 Task: Search one way flight ticket for 3 adults in first from San Antonio: San Antonio International Airport to Rockford: Chicago Rockford International Airport(was Northwest Chicagoland Regional Airport At Rockford) on 5-1-2023. Choice of flights is United. Number of bags: 2 checked bags. Price is upto 35000. Outbound departure time preference is 8:45.
Action: Mouse moved to (181, 147)
Screenshot: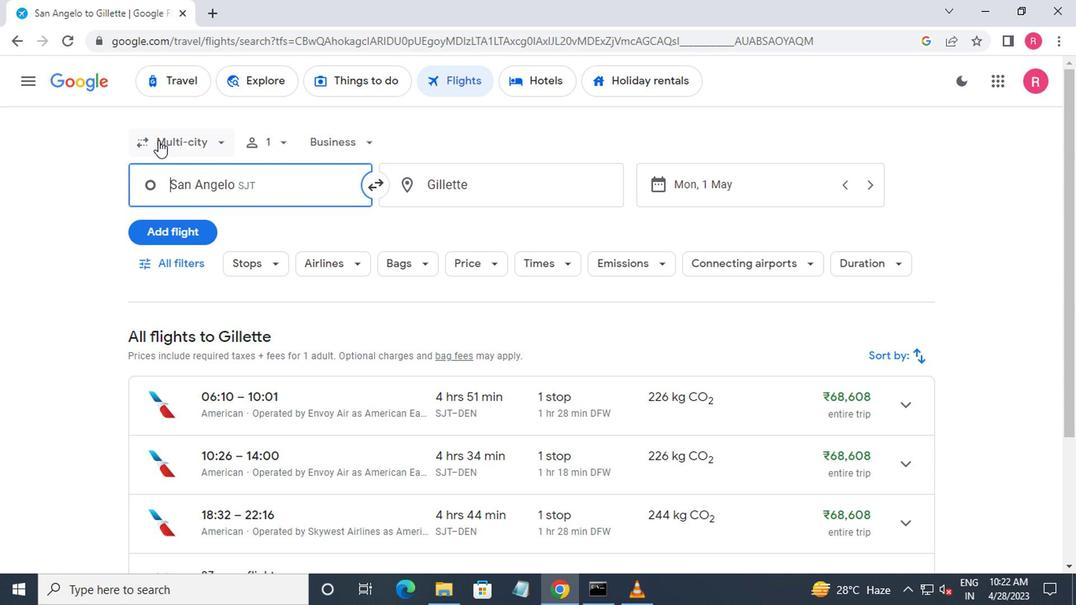 
Action: Mouse pressed left at (181, 147)
Screenshot: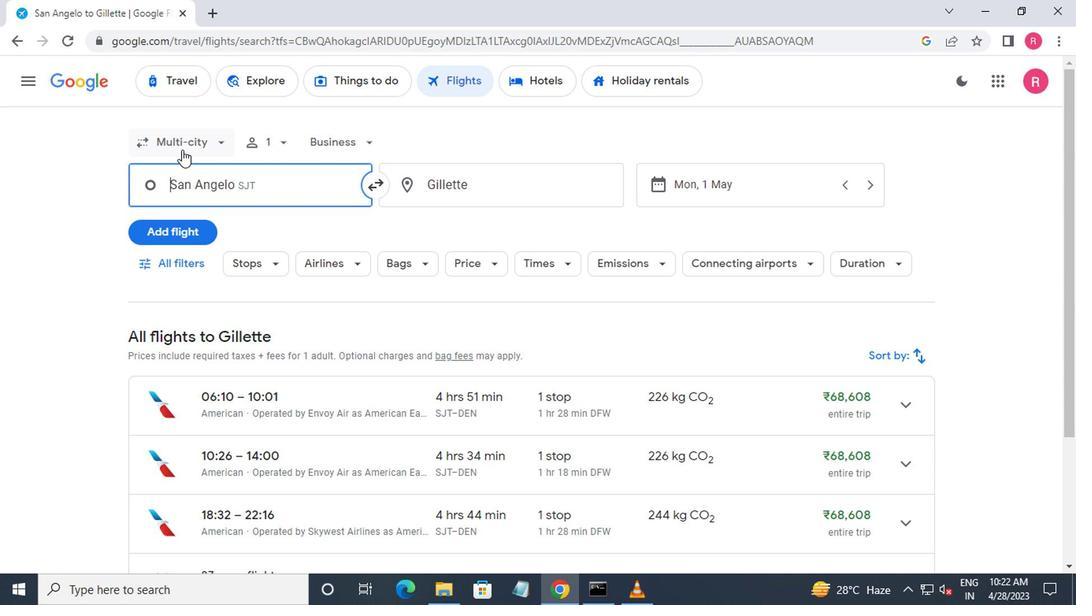 
Action: Mouse moved to (201, 212)
Screenshot: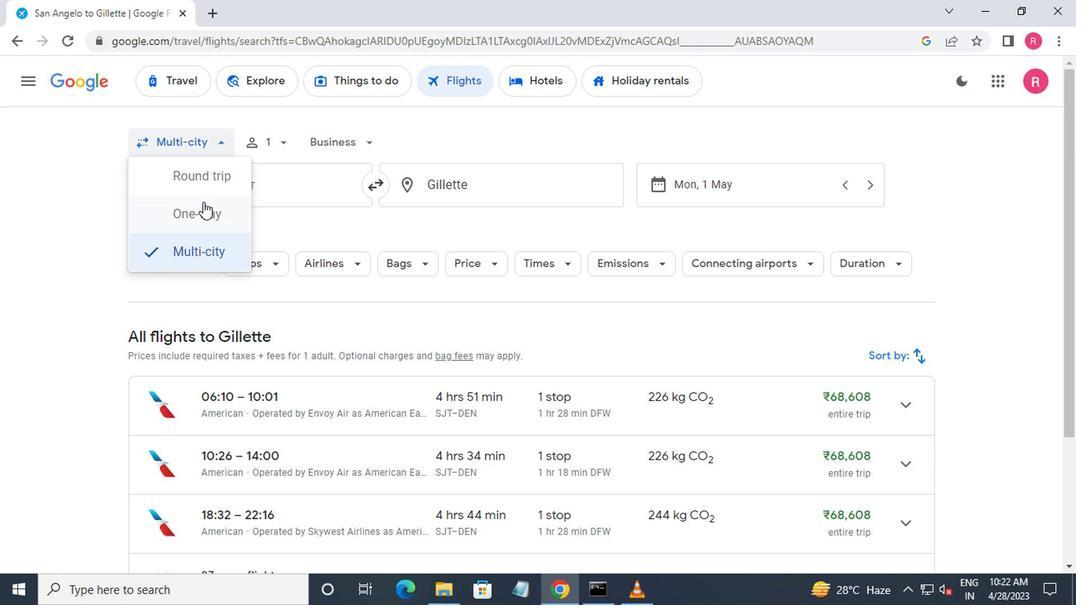 
Action: Mouse pressed left at (201, 212)
Screenshot: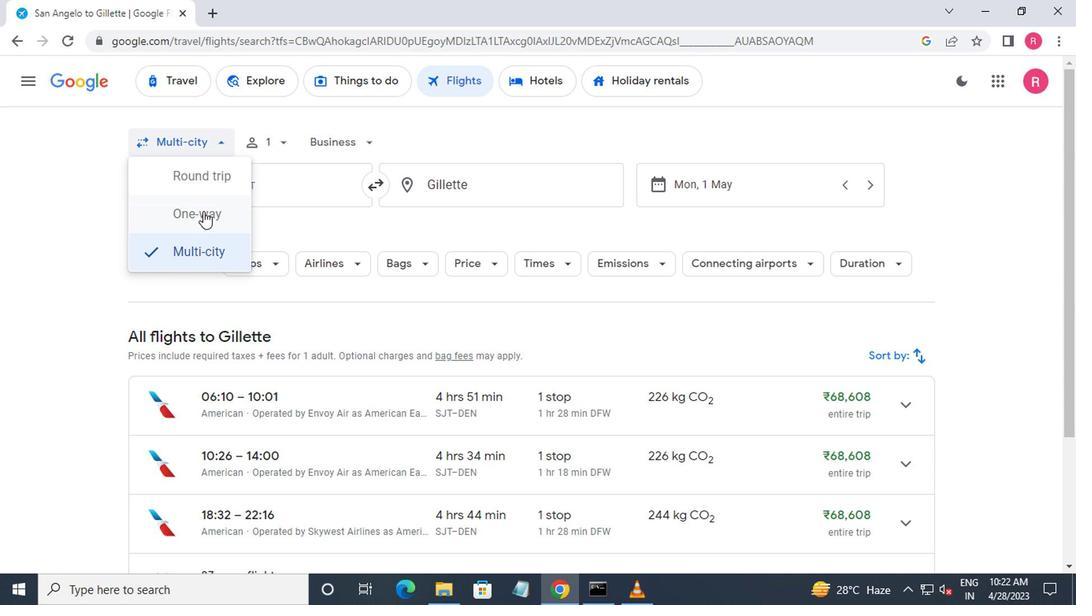 
Action: Mouse moved to (265, 144)
Screenshot: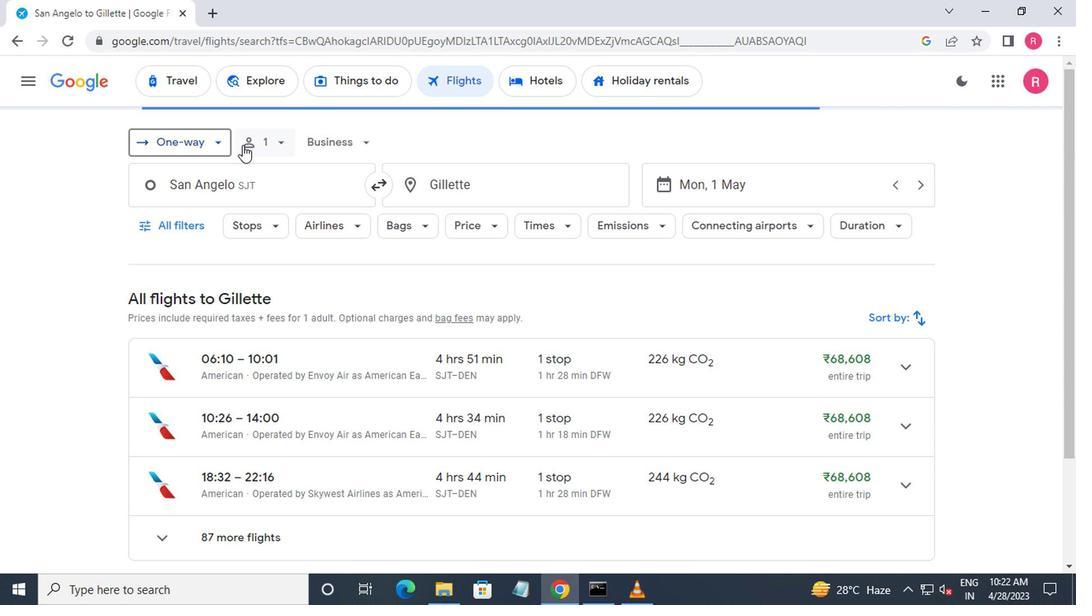 
Action: Mouse pressed left at (265, 144)
Screenshot: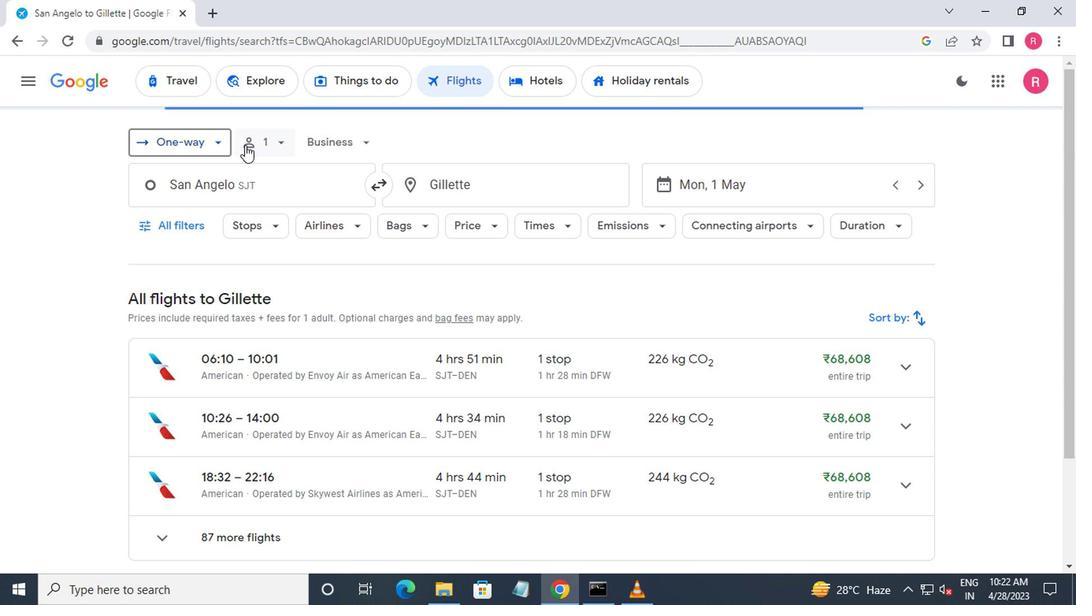 
Action: Mouse moved to (406, 190)
Screenshot: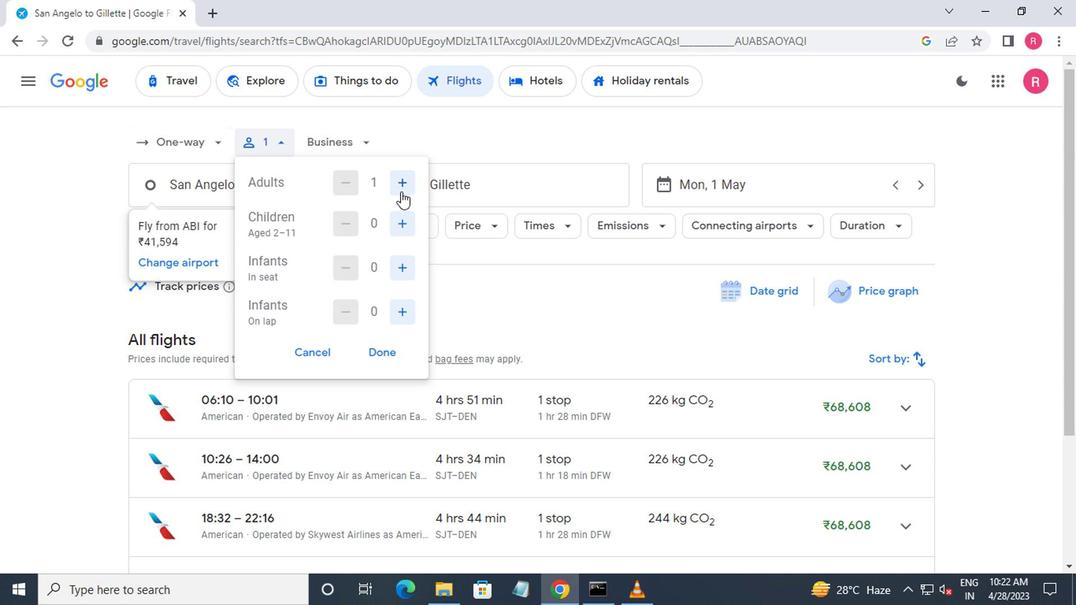 
Action: Mouse pressed left at (406, 190)
Screenshot: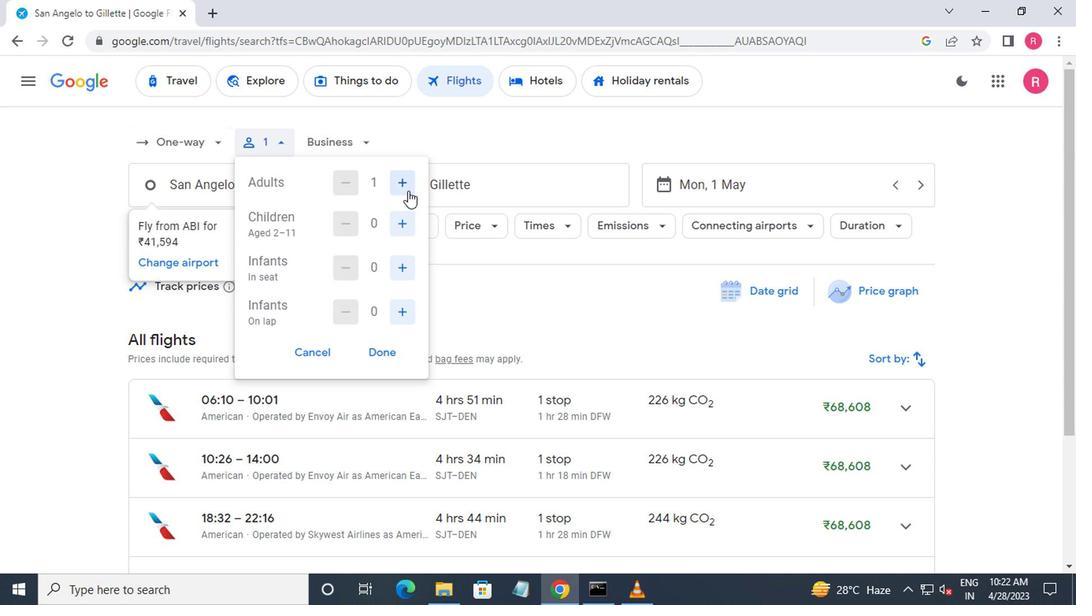 
Action: Mouse moved to (406, 190)
Screenshot: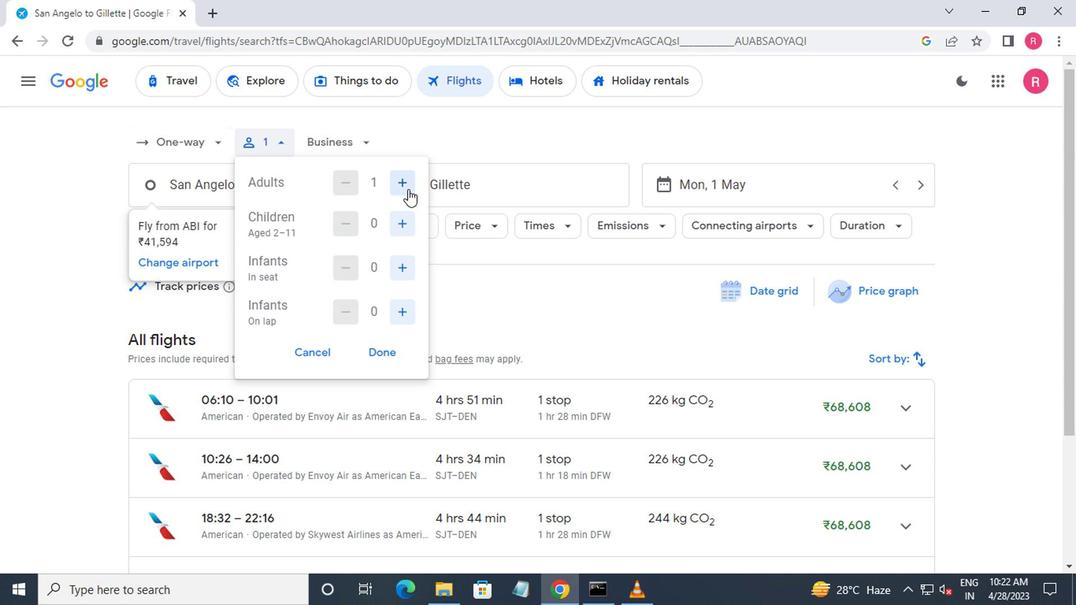 
Action: Mouse pressed left at (406, 190)
Screenshot: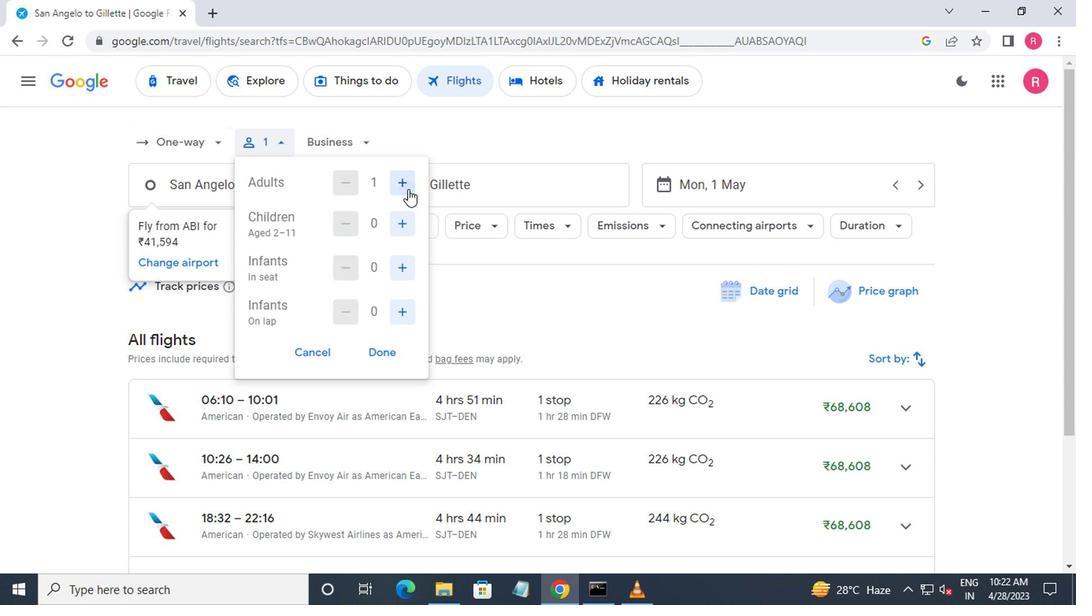 
Action: Mouse moved to (354, 151)
Screenshot: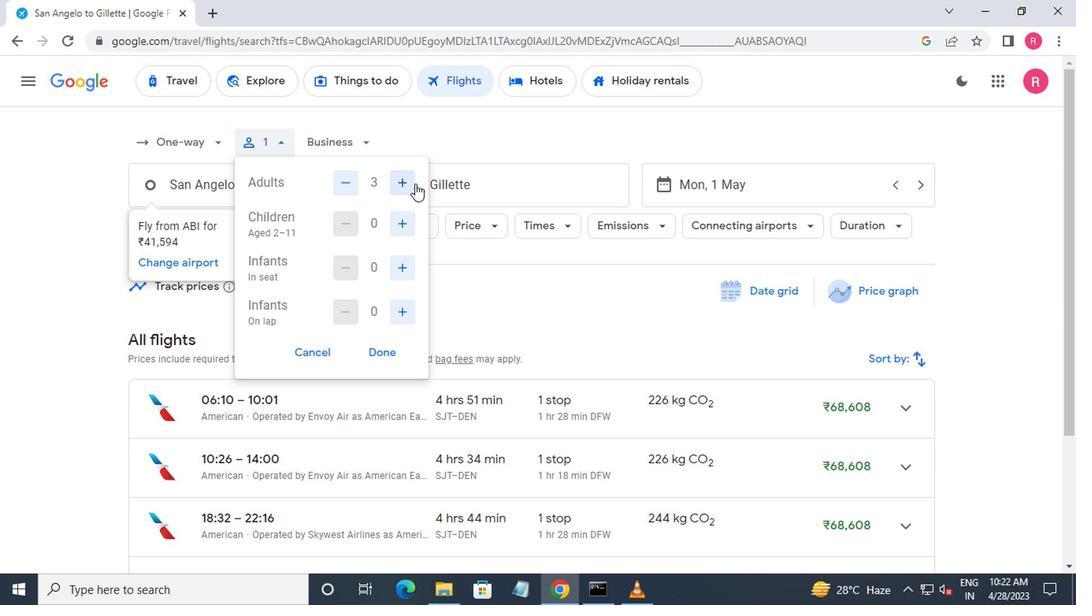 
Action: Mouse pressed left at (354, 151)
Screenshot: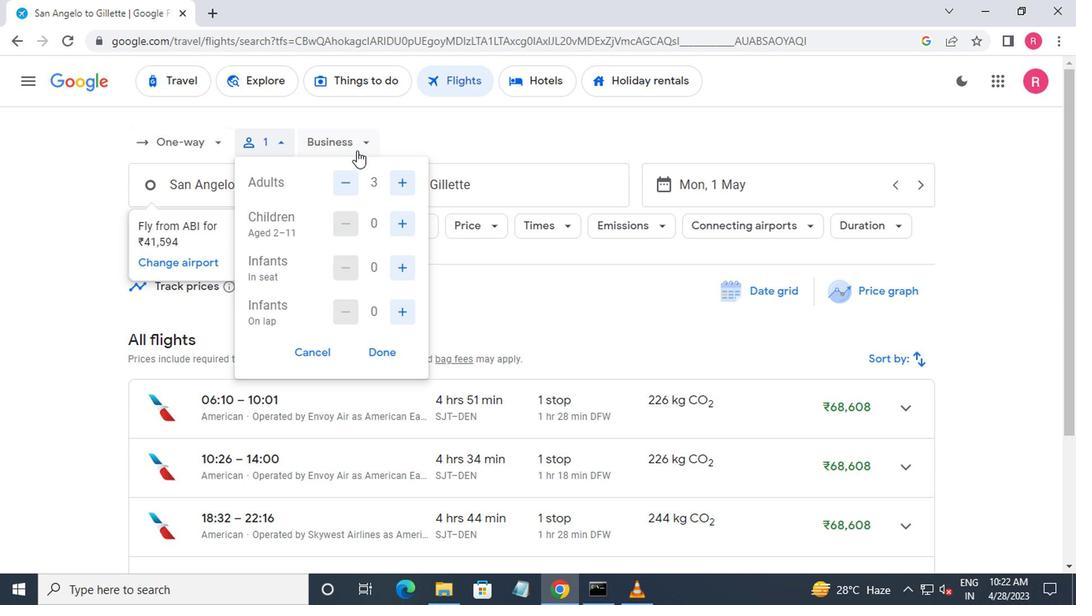 
Action: Mouse moved to (375, 285)
Screenshot: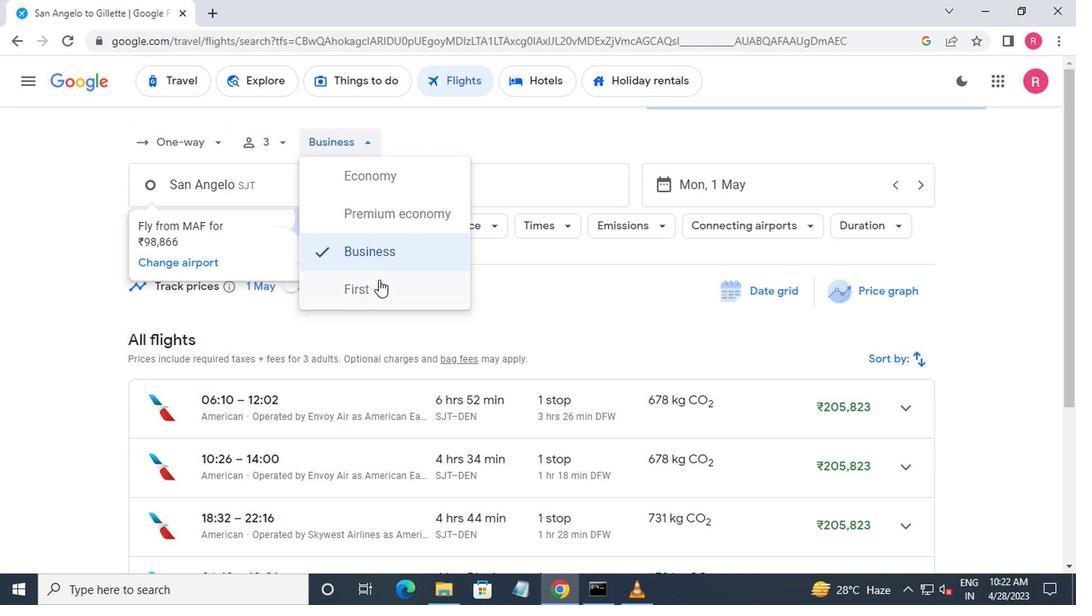 
Action: Mouse pressed left at (375, 285)
Screenshot: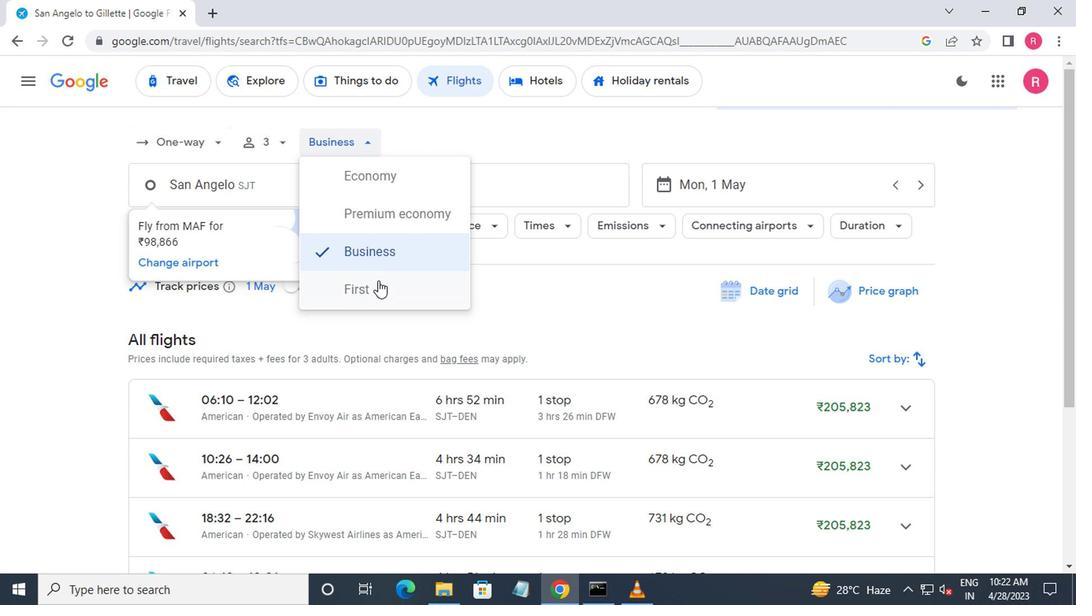 
Action: Mouse moved to (291, 196)
Screenshot: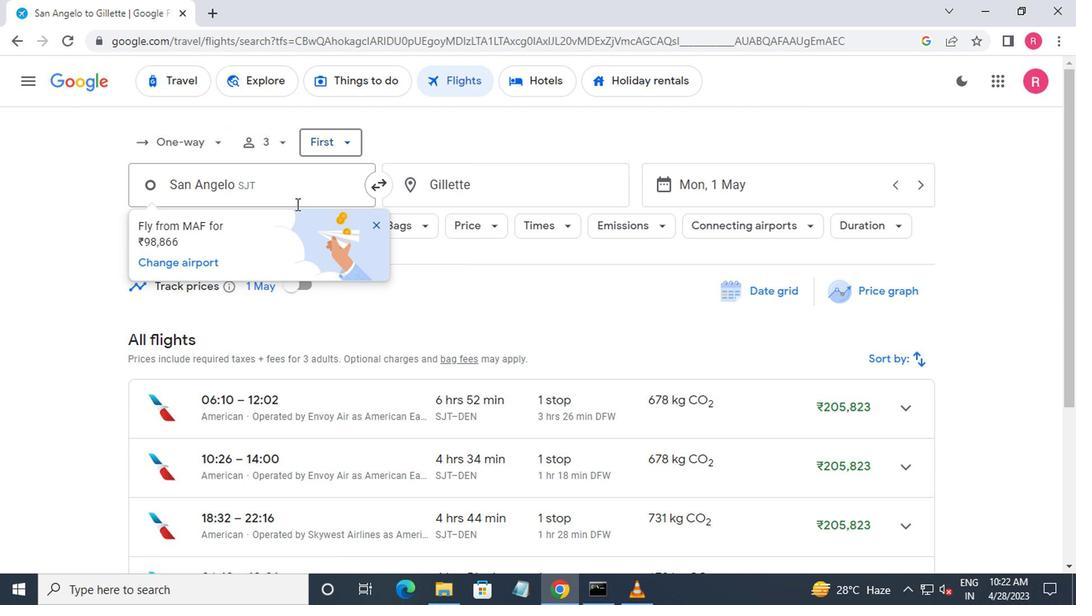 
Action: Mouse pressed left at (291, 196)
Screenshot: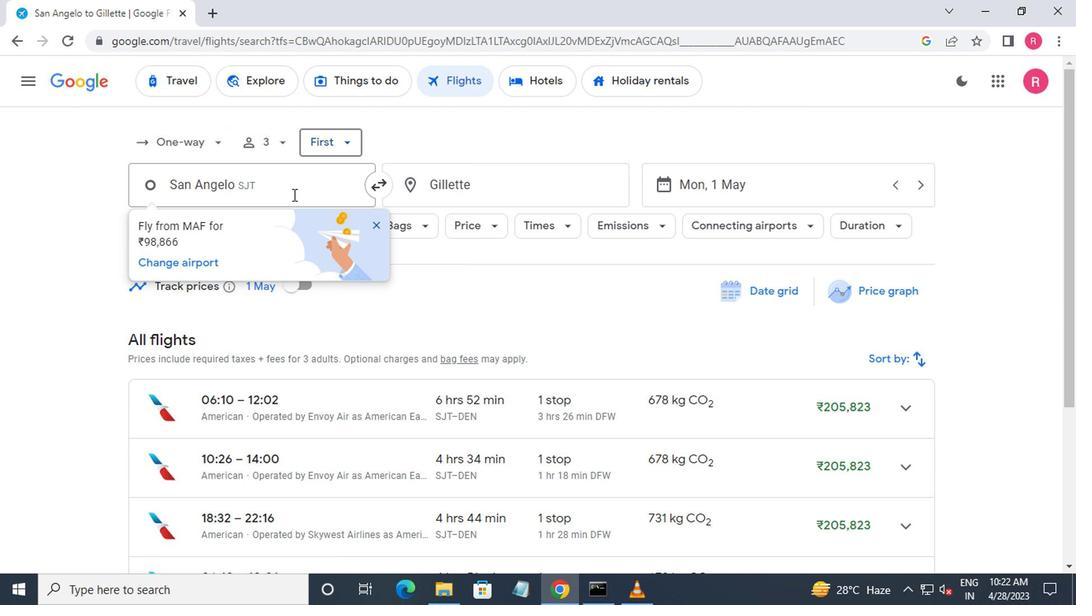 
Action: Key pressed <Key.backspace><Key.backspace><Key.backspace><Key.backspace><Key.backspace><Key.backspace><Key.backspace><Key.backspace><Key.backspace><Key.backspace><Key.backspace><Key.backspace><Key.backspace><Key.backspace><Key.backspace><Key.backspace><Key.backspace><Key.backspace><Key.backspace><Key.backspace><Key.backspace><Key.backspace><Key.backspace><Key.backspace><Key.backspace>san<Key.space>ant
Screenshot: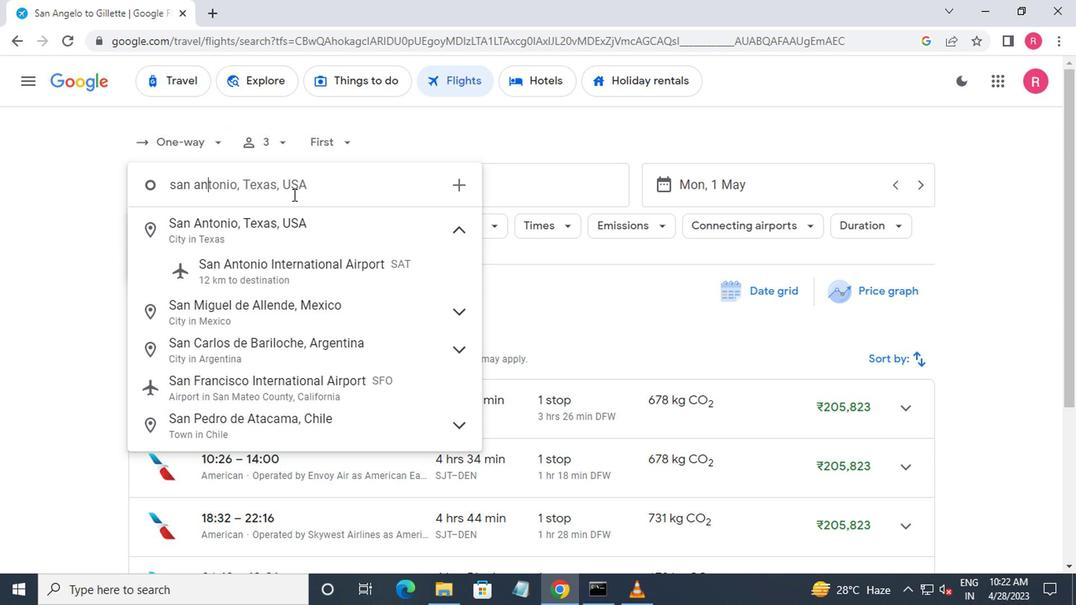 
Action: Mouse moved to (280, 266)
Screenshot: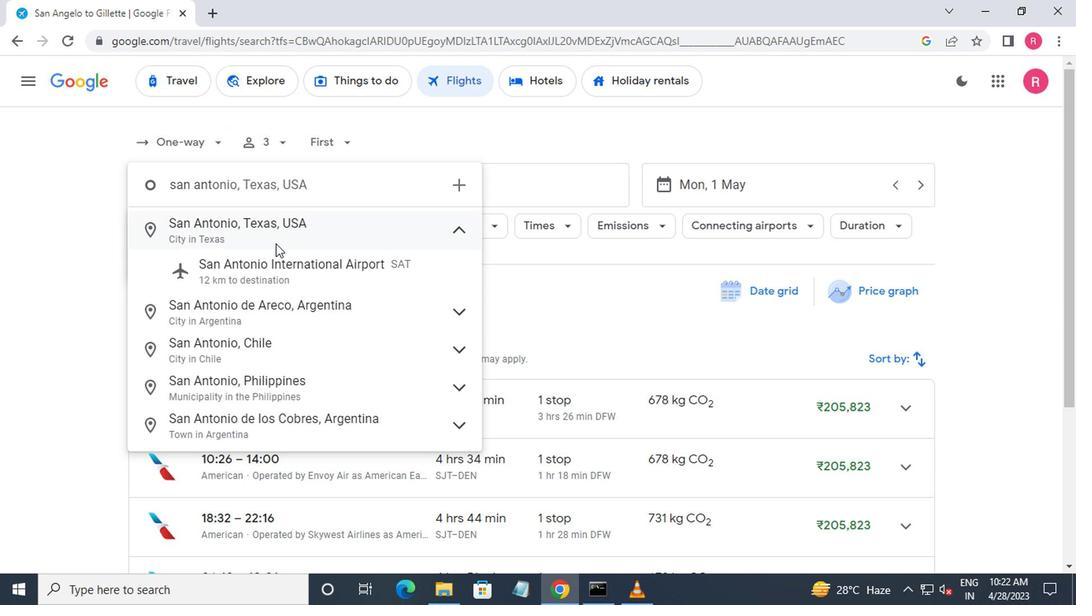 
Action: Mouse pressed left at (280, 266)
Screenshot: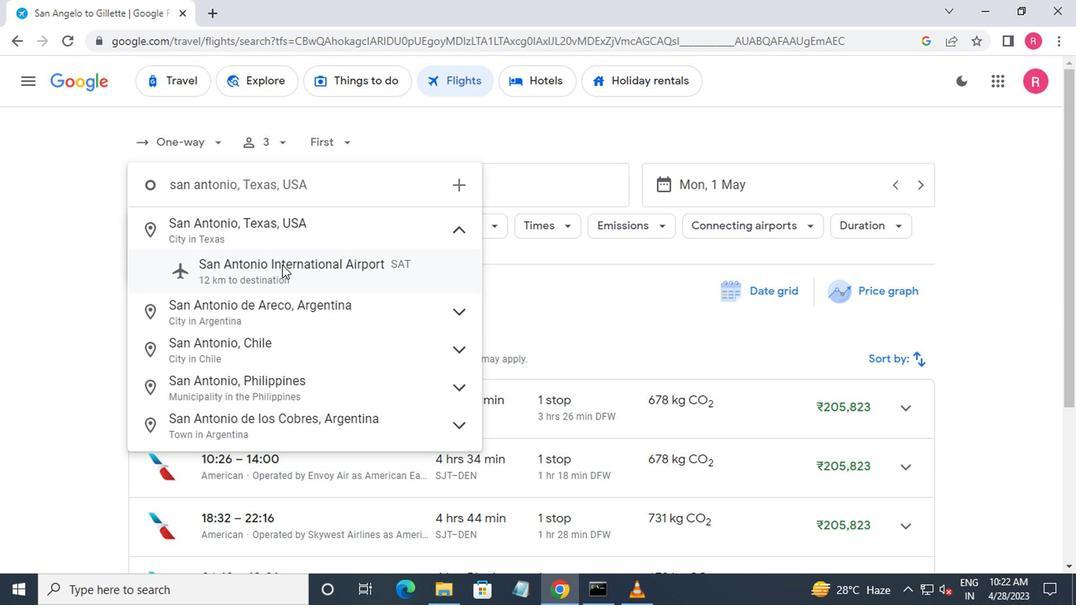
Action: Mouse moved to (480, 196)
Screenshot: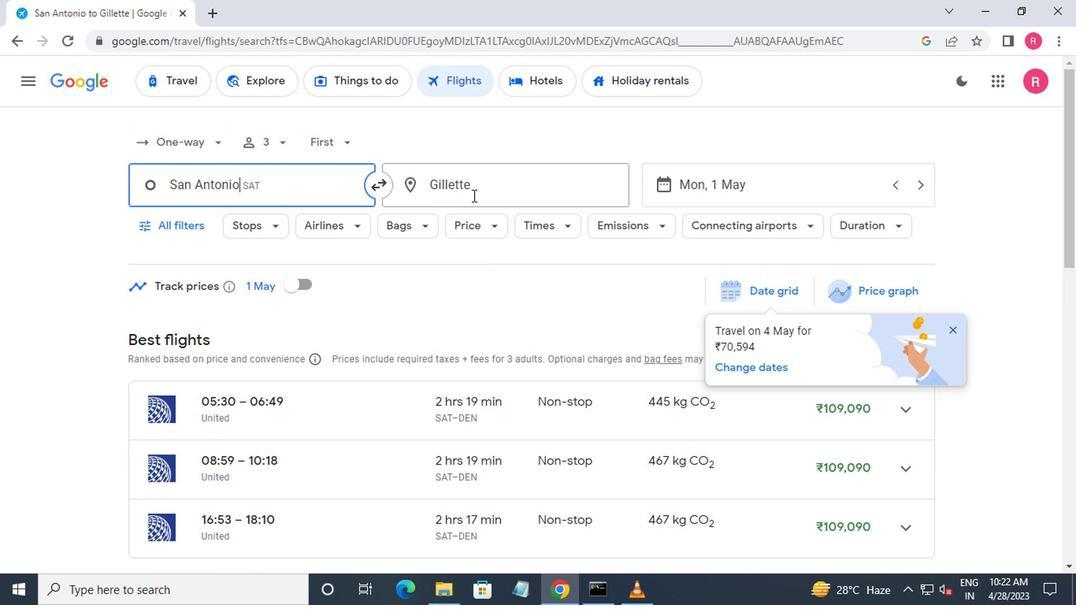 
Action: Mouse pressed left at (480, 196)
Screenshot: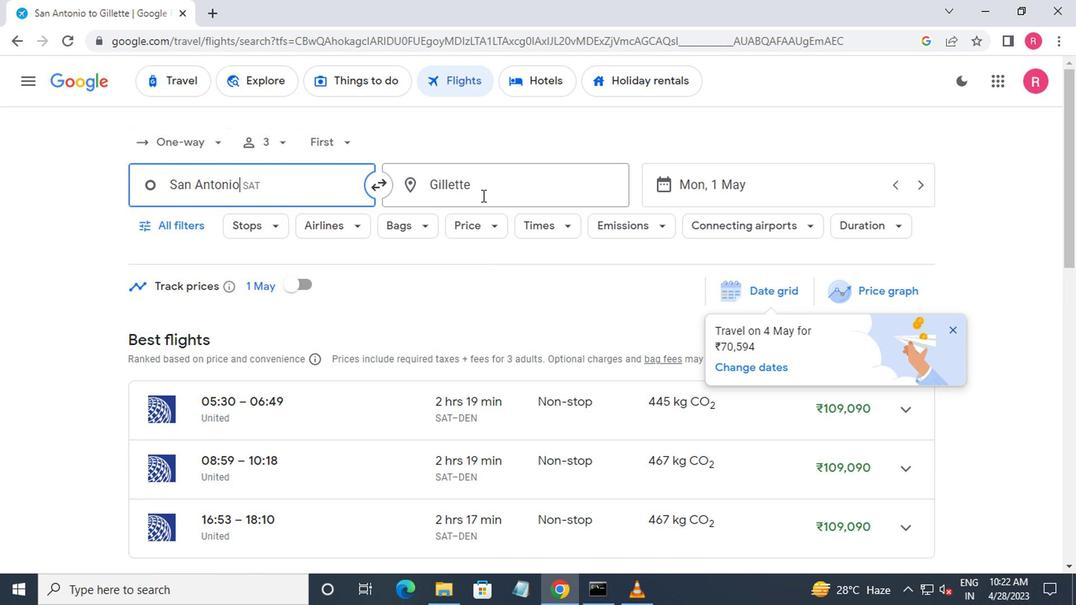 
Action: Mouse moved to (541, 81)
Screenshot: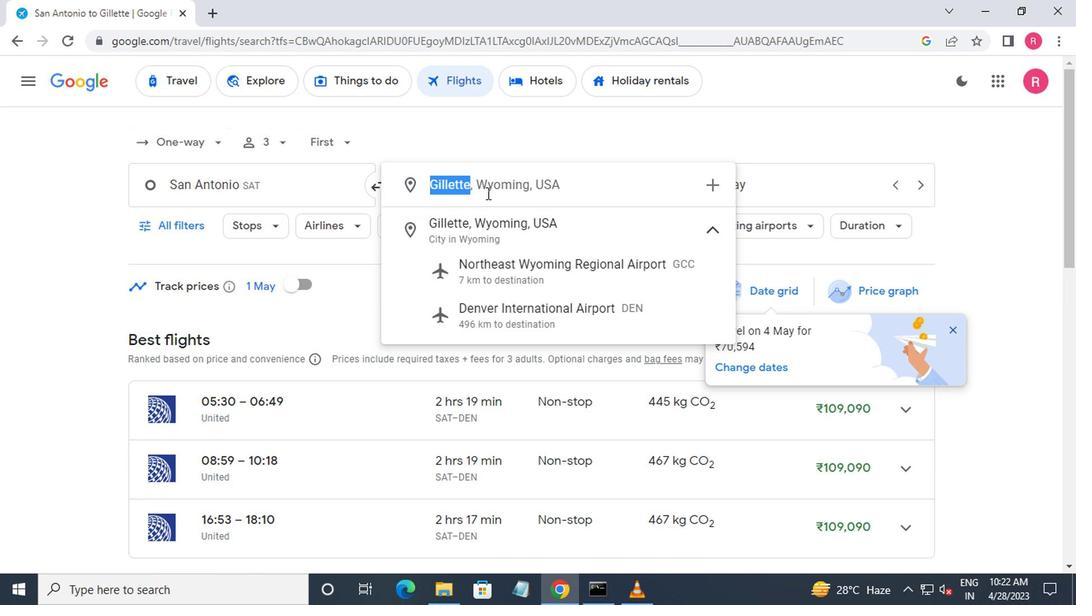 
Action: Key pressed chicago
Screenshot: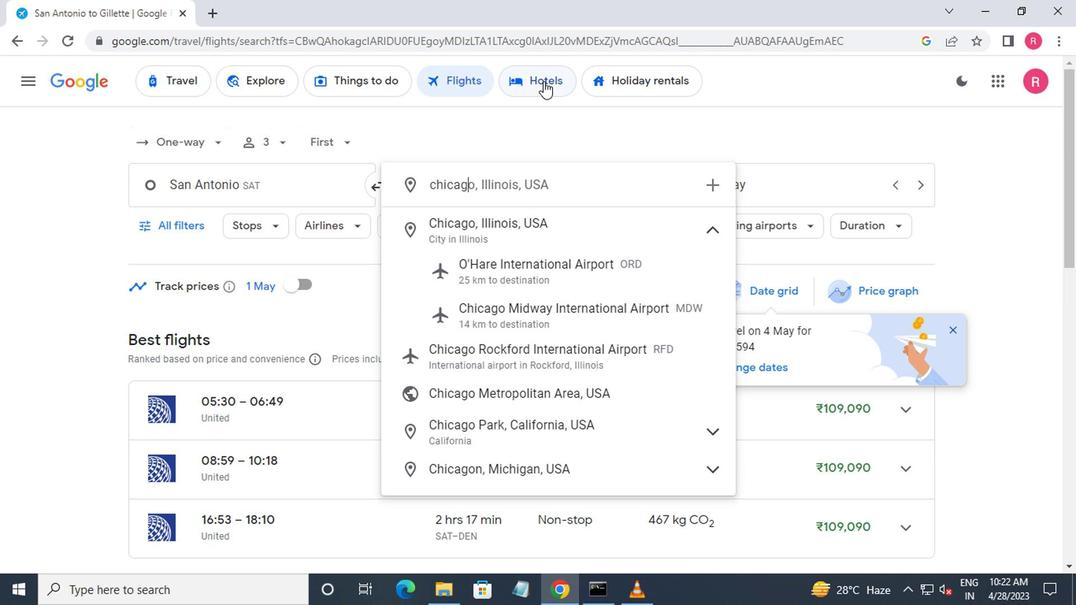 
Action: Mouse moved to (476, 360)
Screenshot: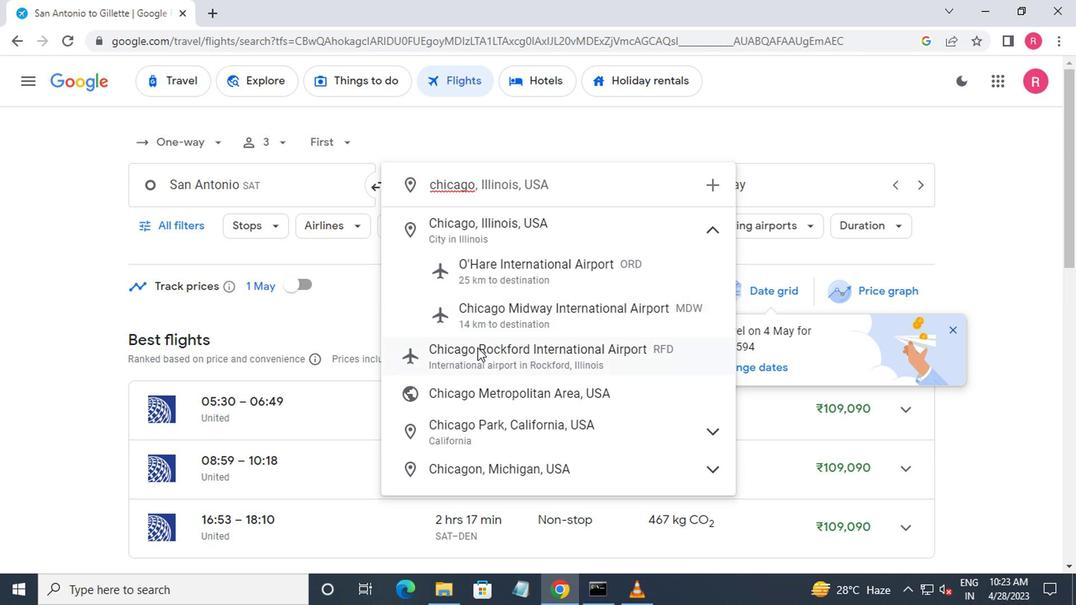 
Action: Mouse pressed left at (476, 360)
Screenshot: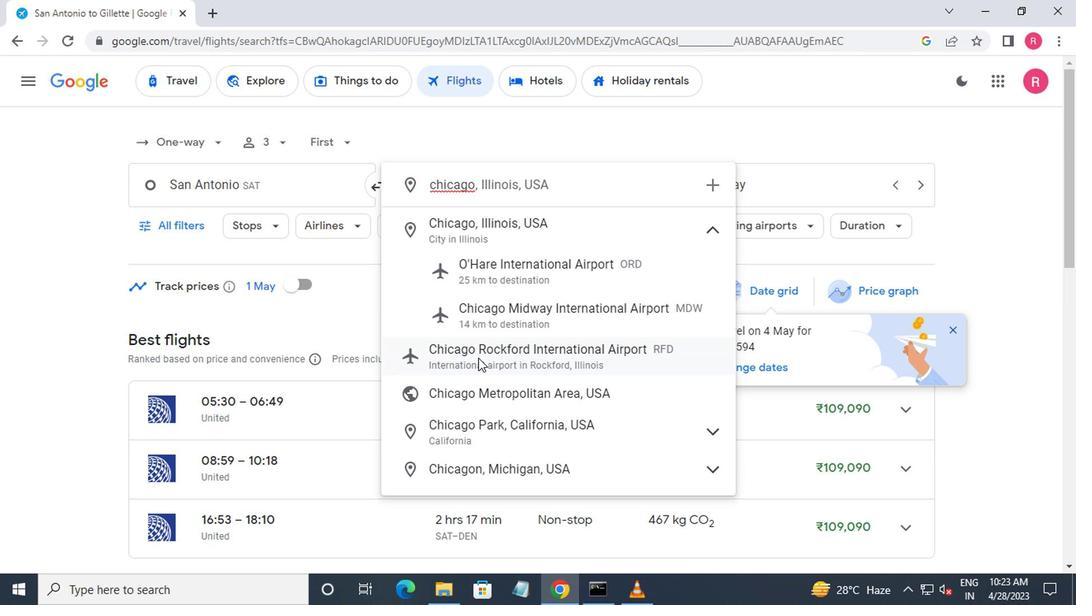 
Action: Mouse moved to (776, 188)
Screenshot: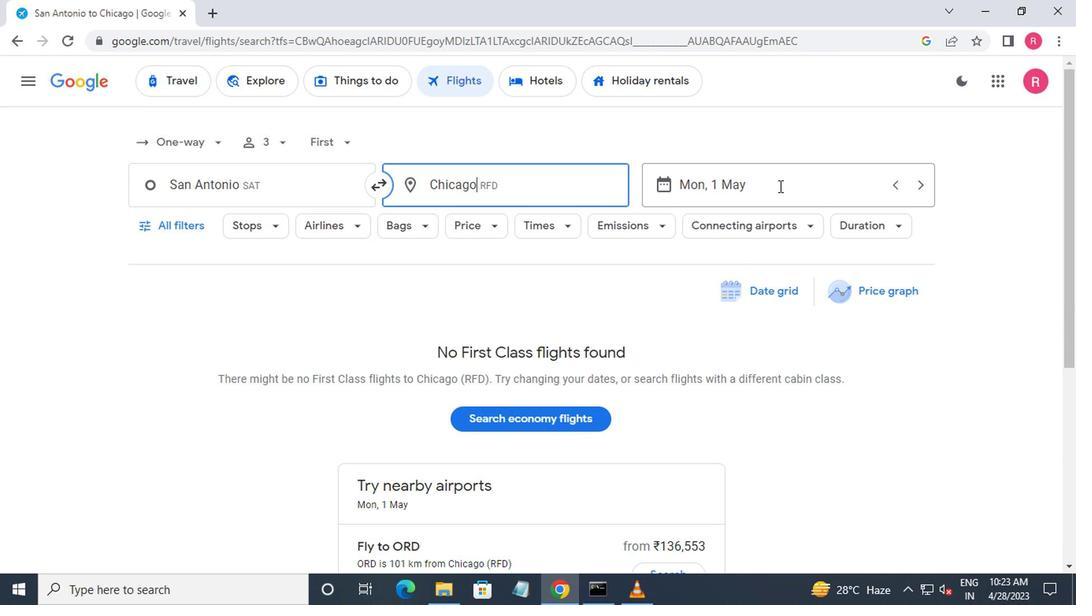 
Action: Mouse pressed left at (776, 188)
Screenshot: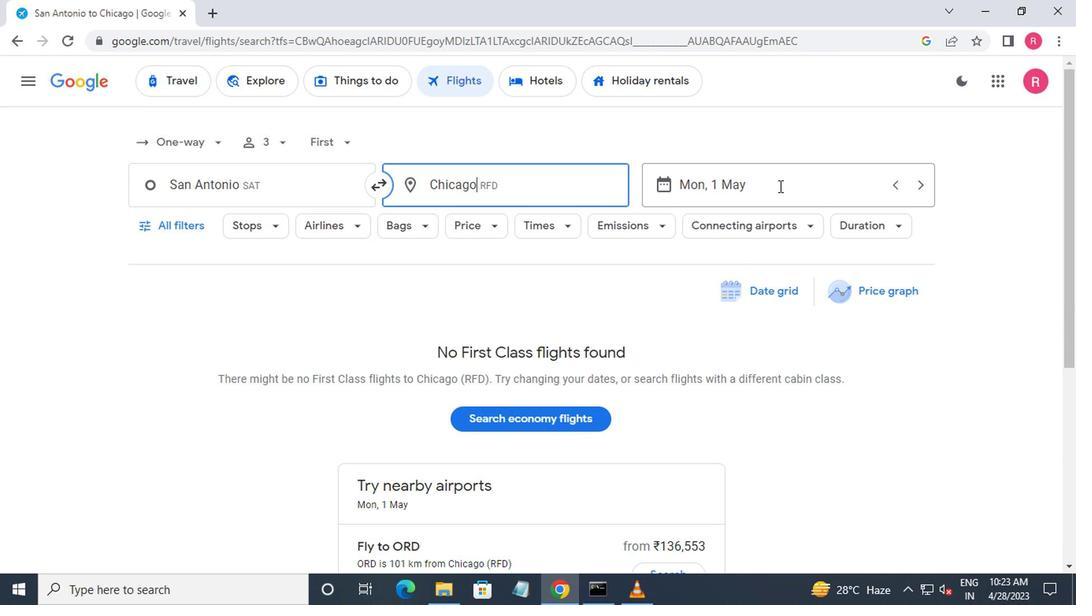 
Action: Mouse moved to (683, 33)
Screenshot: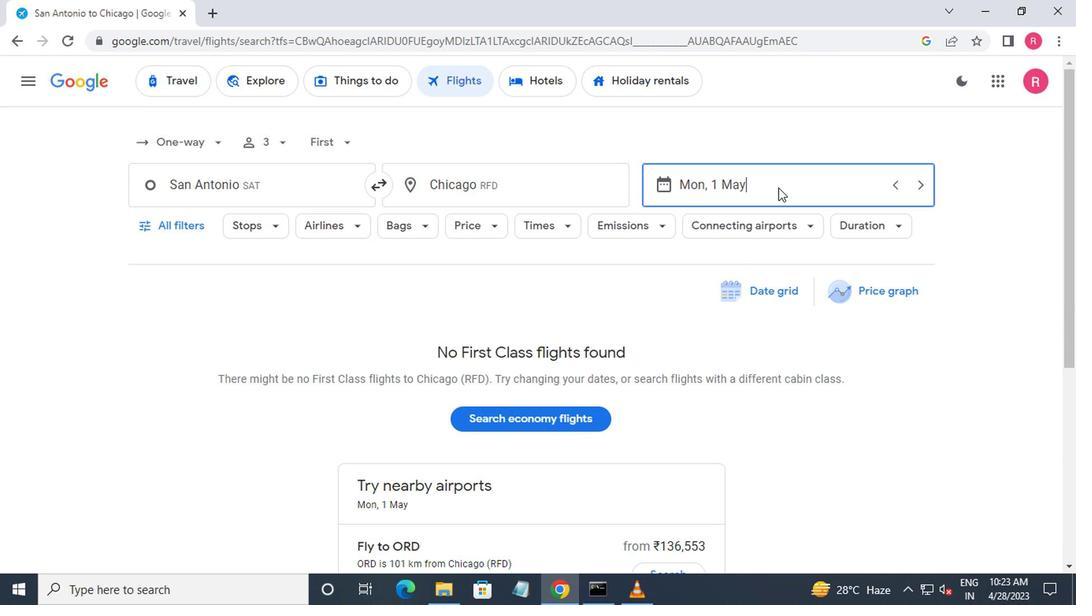 
Action: Key pressed <Key.enter>
Screenshot: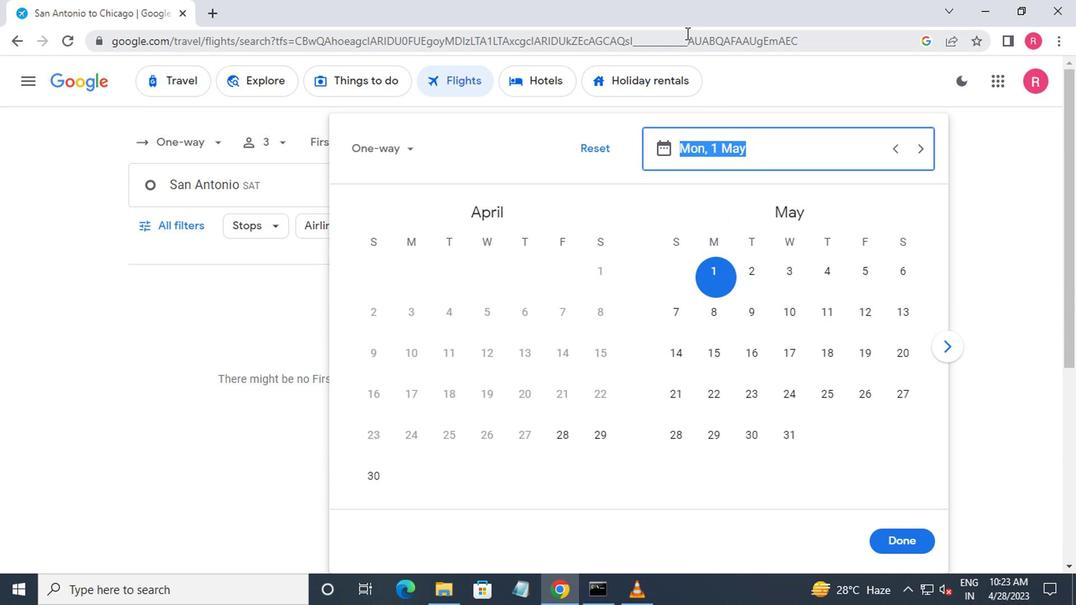 
Action: Mouse moved to (170, 226)
Screenshot: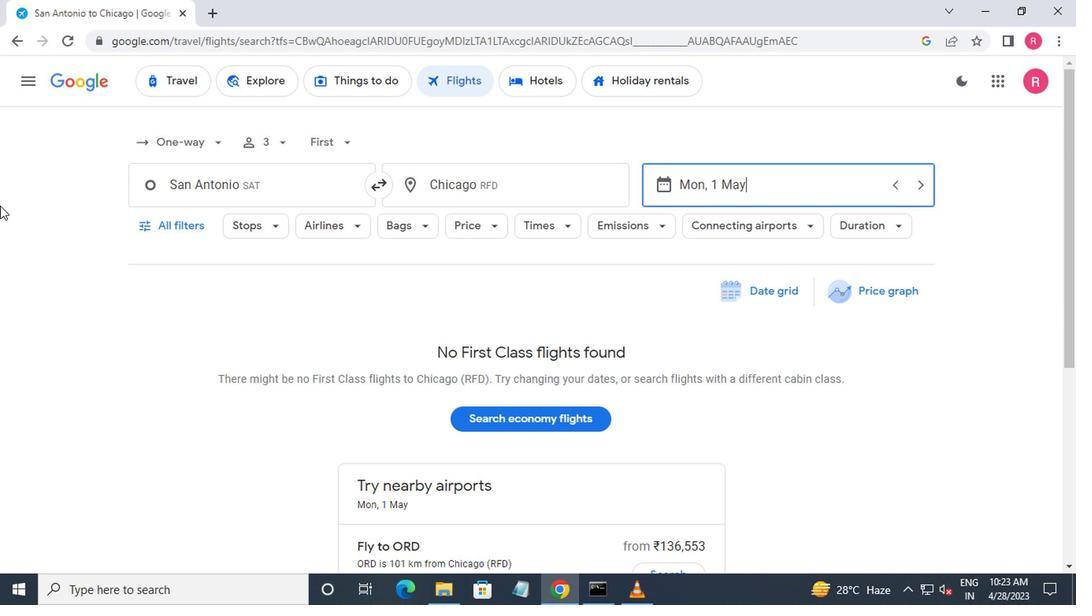 
Action: Mouse pressed left at (170, 226)
Screenshot: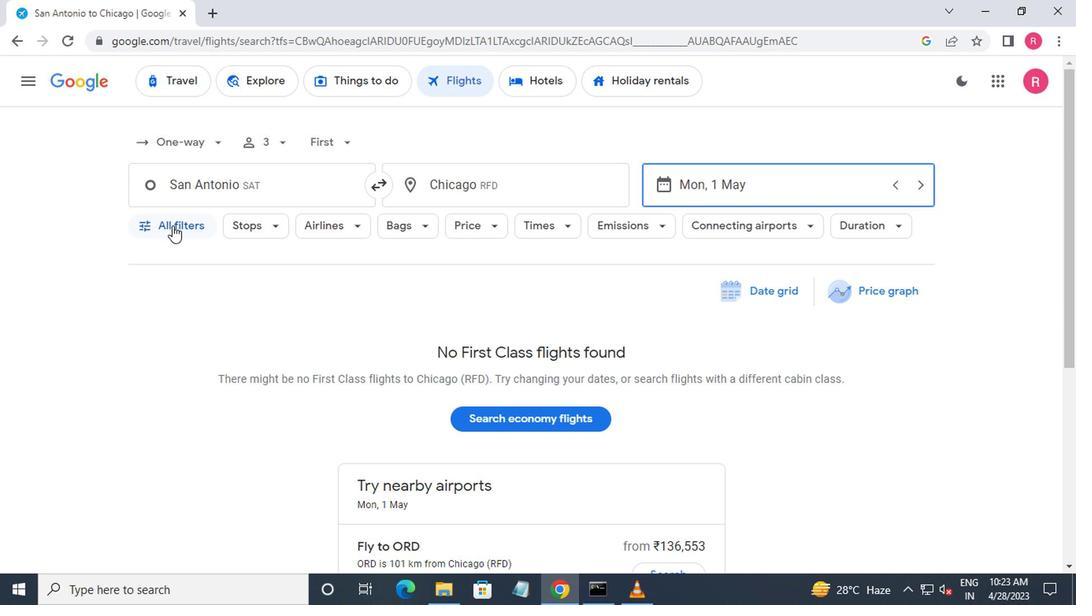 
Action: Mouse moved to (163, 260)
Screenshot: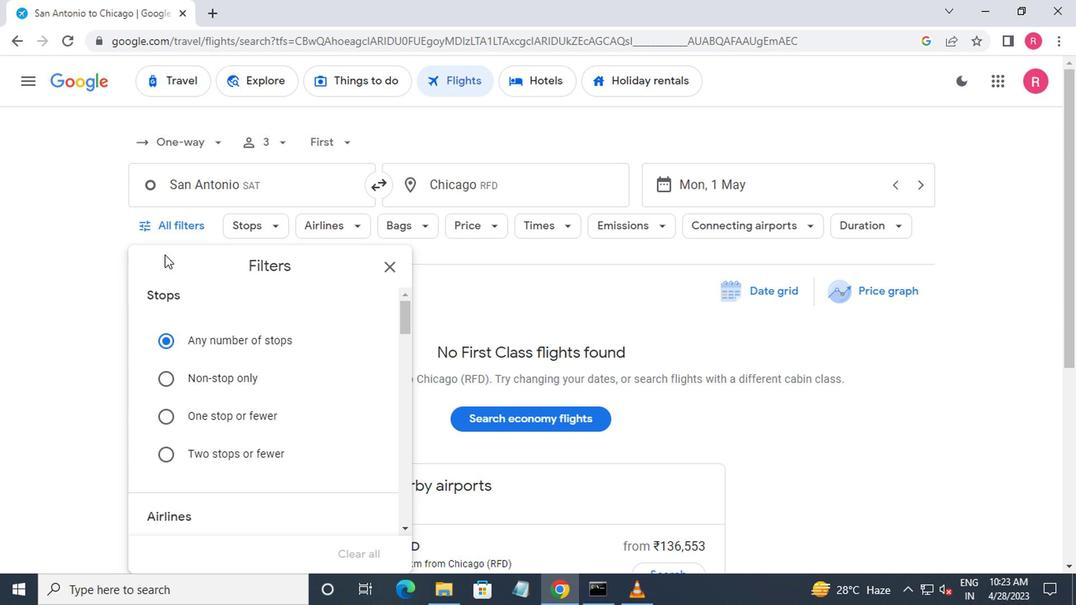 
Action: Mouse scrolled (163, 259) with delta (0, -1)
Screenshot: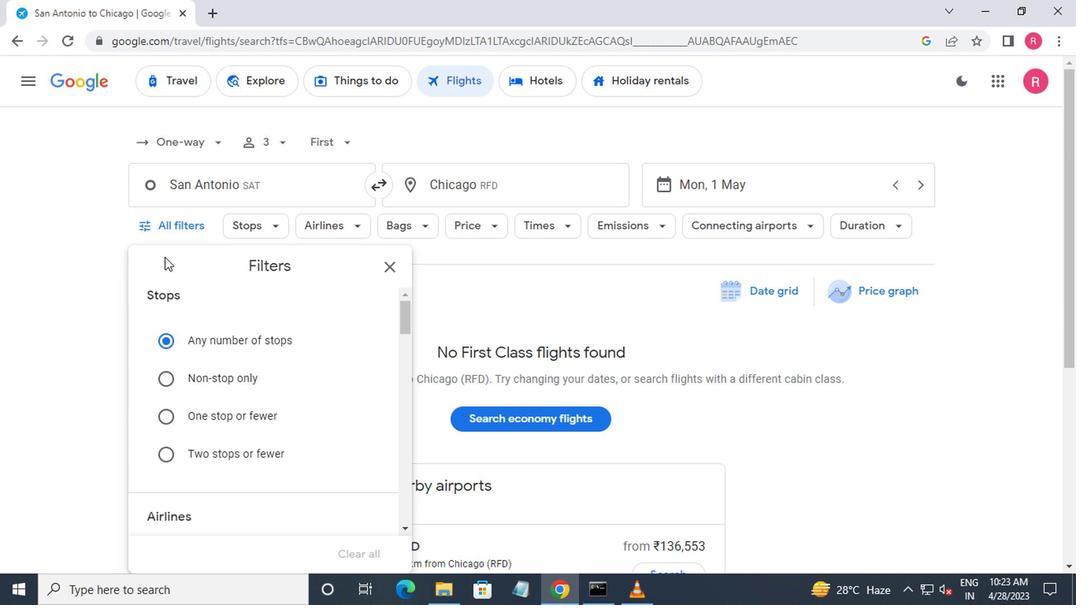 
Action: Mouse moved to (163, 263)
Screenshot: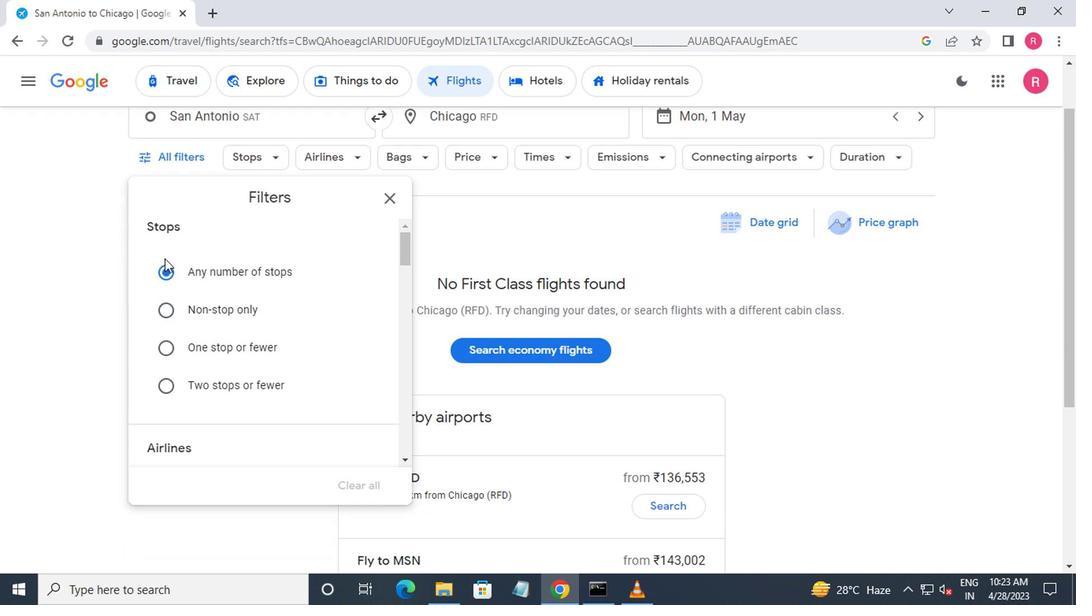 
Action: Mouse scrolled (163, 262) with delta (0, 0)
Screenshot: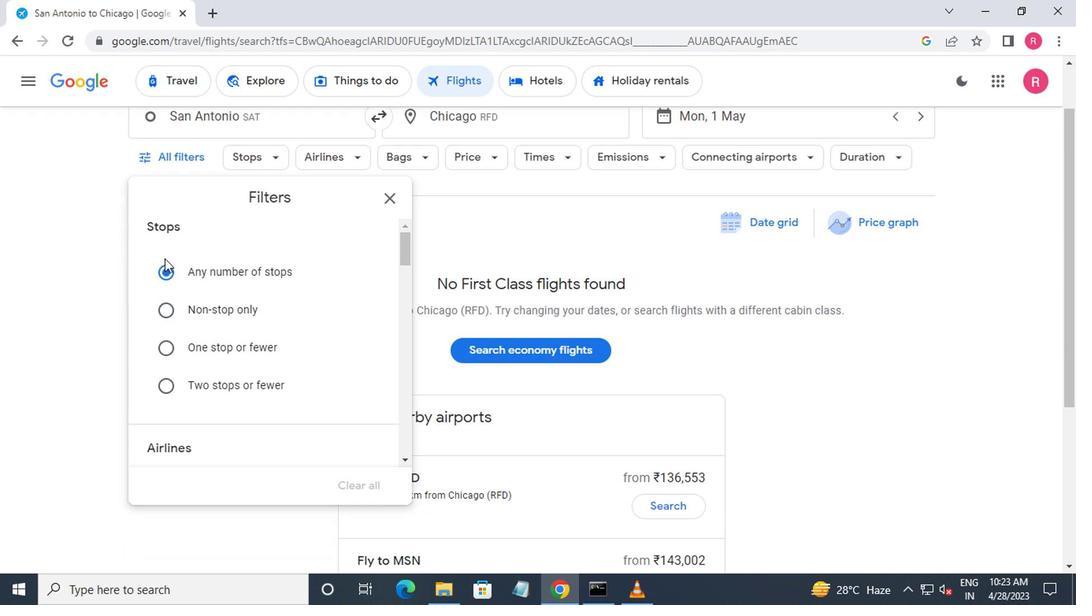 
Action: Mouse moved to (163, 266)
Screenshot: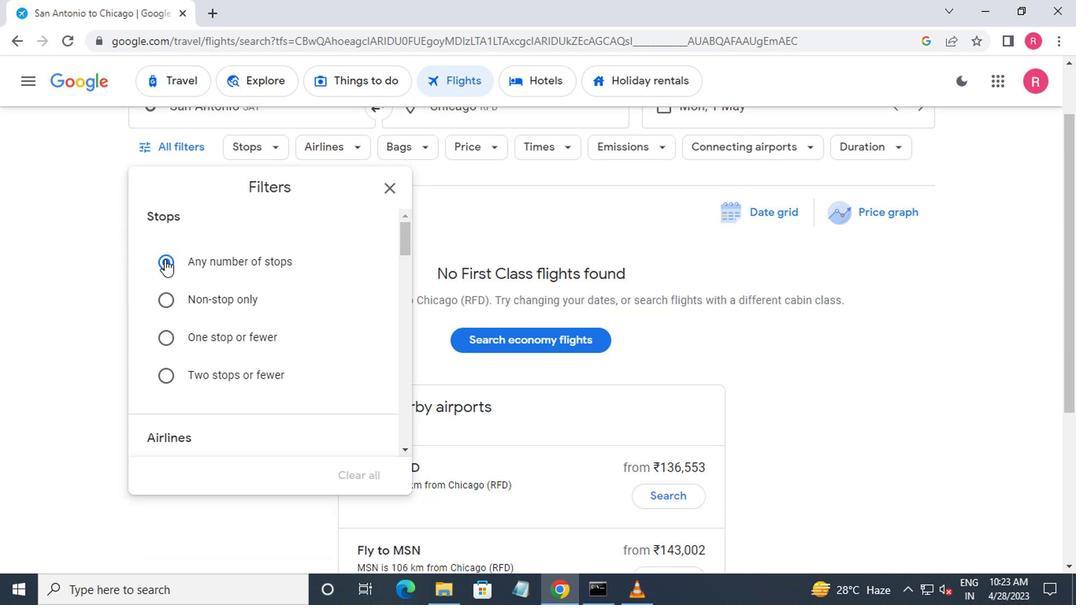
Action: Mouse scrolled (163, 265) with delta (0, -1)
Screenshot: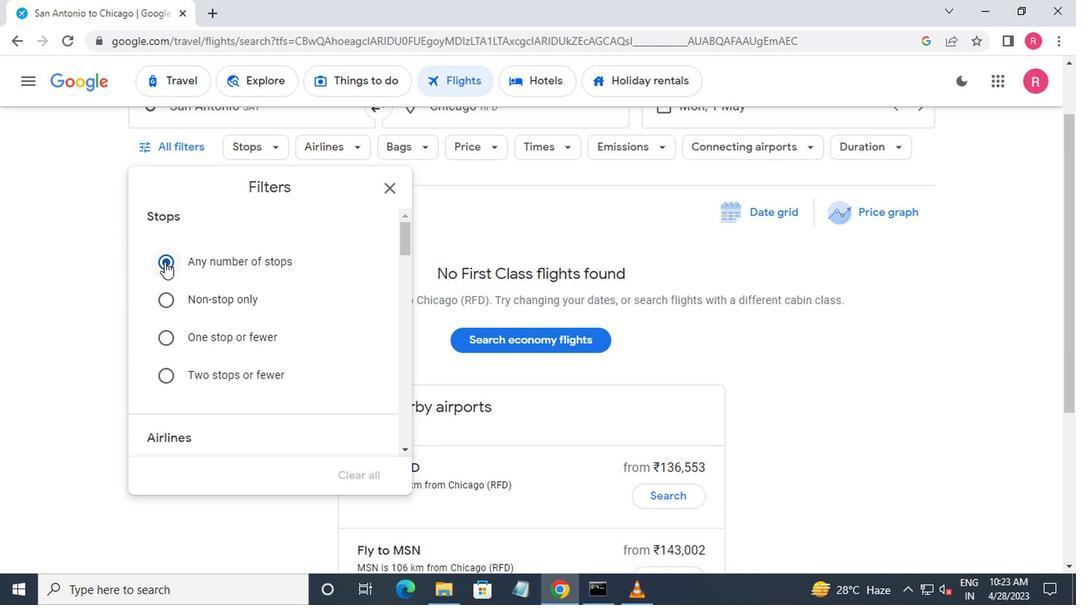 
Action: Mouse moved to (206, 230)
Screenshot: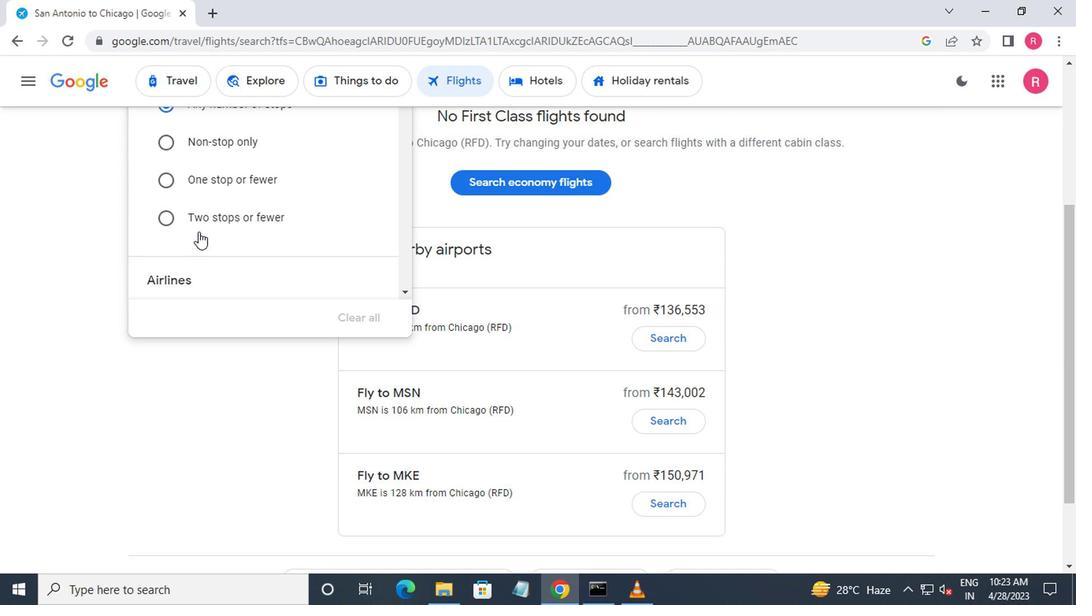 
Action: Mouse scrolled (206, 230) with delta (0, 0)
Screenshot: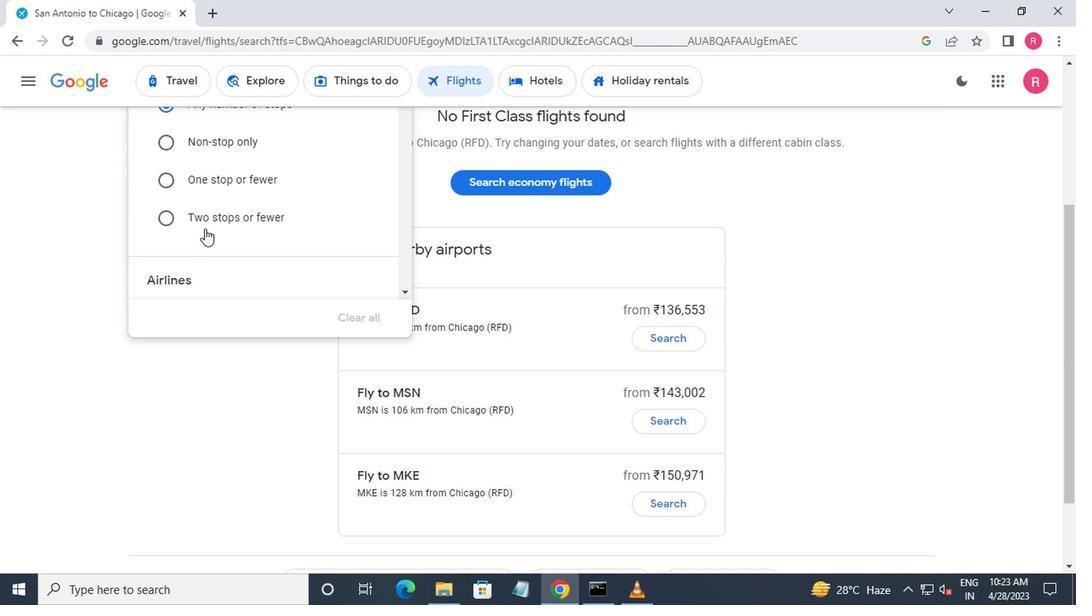 
Action: Mouse scrolled (206, 230) with delta (0, 0)
Screenshot: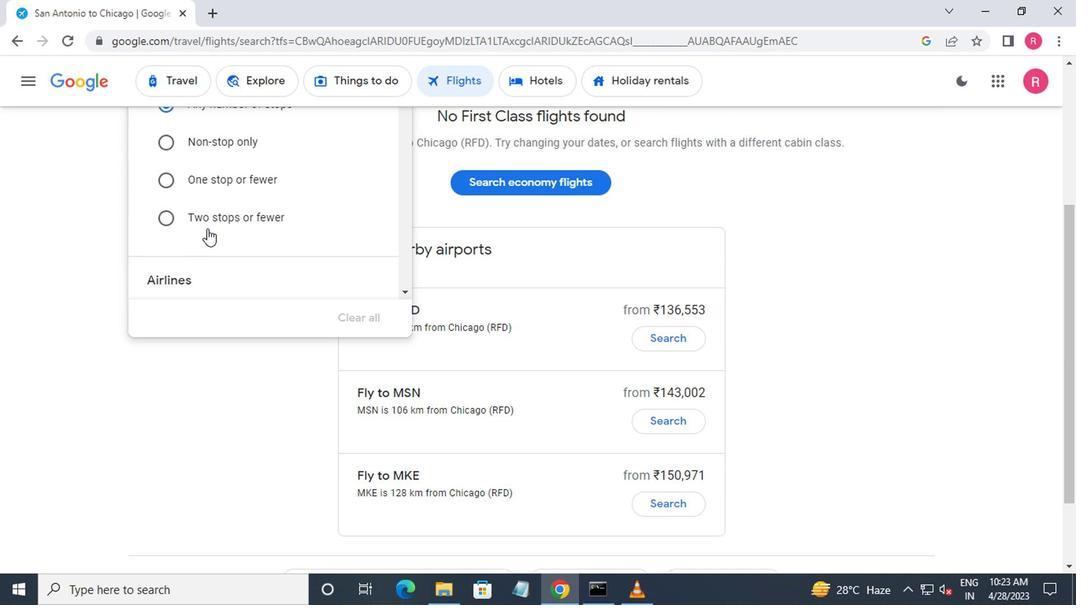 
Action: Mouse scrolled (206, 230) with delta (0, 0)
Screenshot: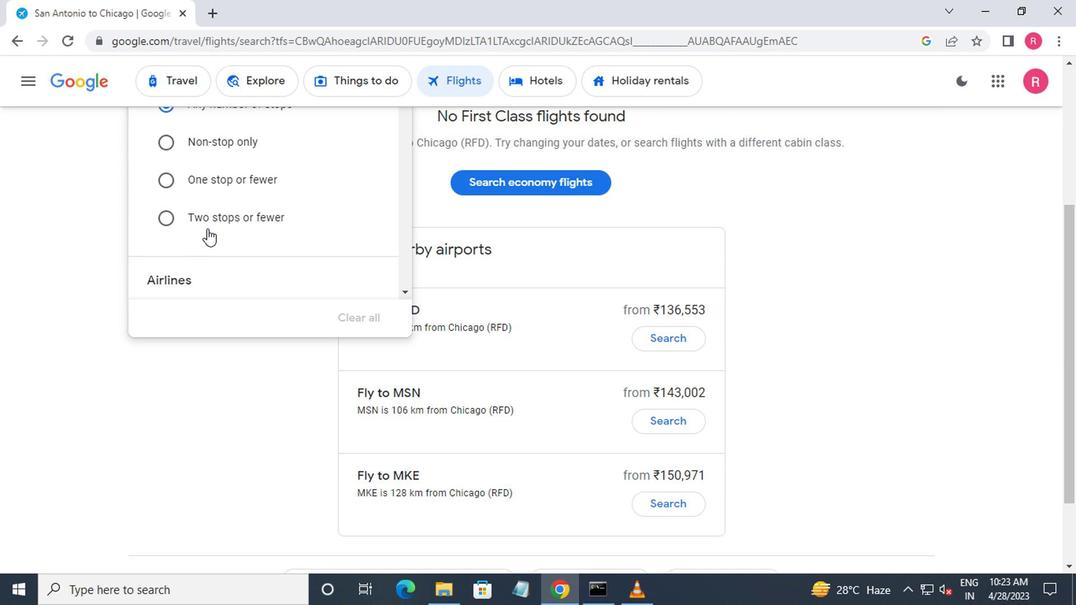 
Action: Mouse moved to (214, 243)
Screenshot: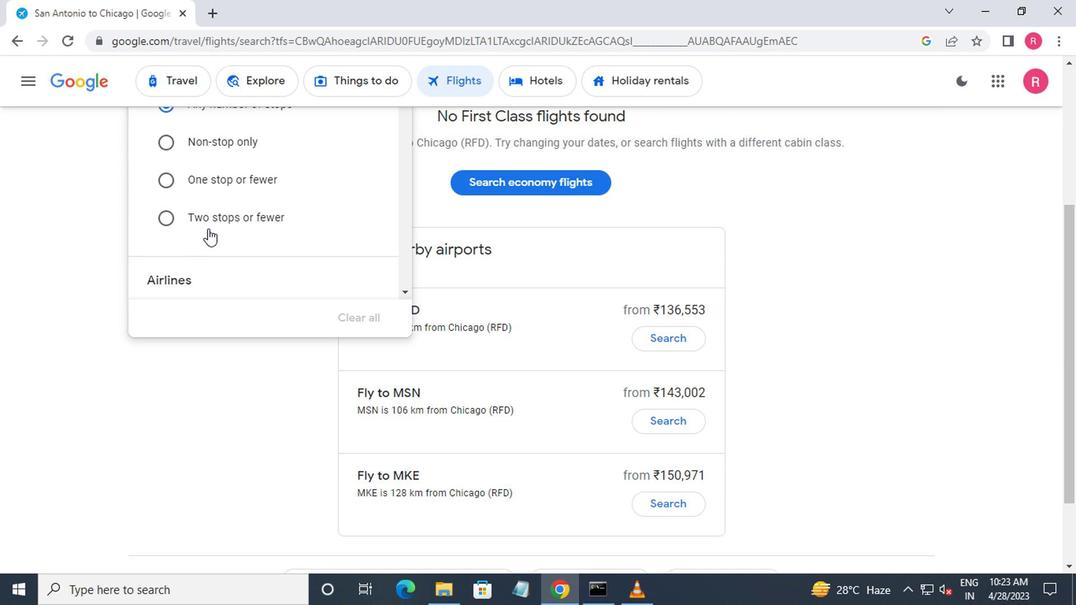 
Action: Mouse scrolled (214, 244) with delta (0, 0)
Screenshot: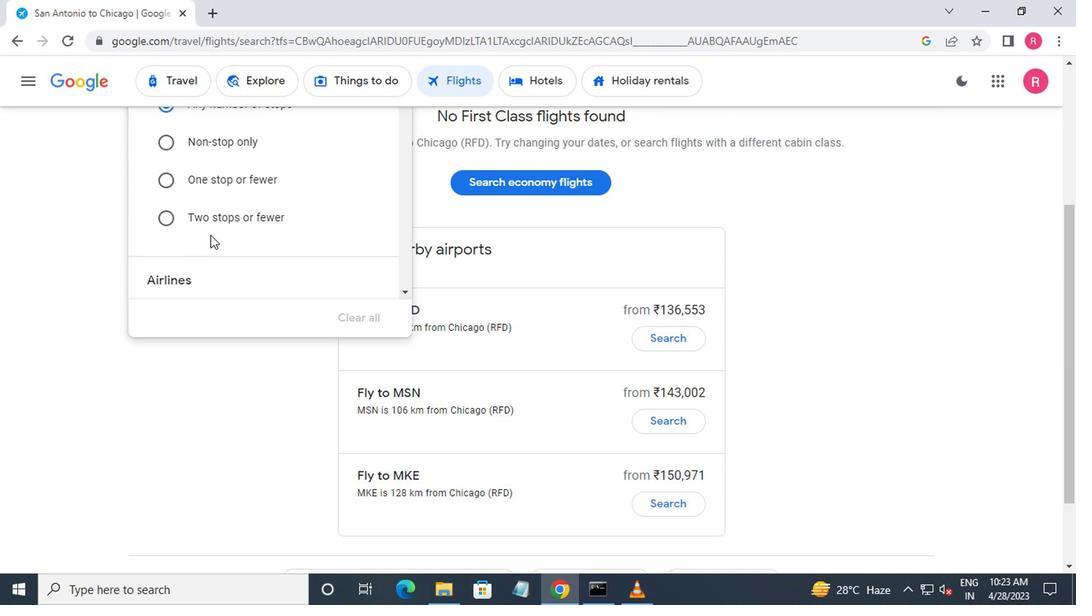
Action: Mouse scrolled (214, 244) with delta (0, 0)
Screenshot: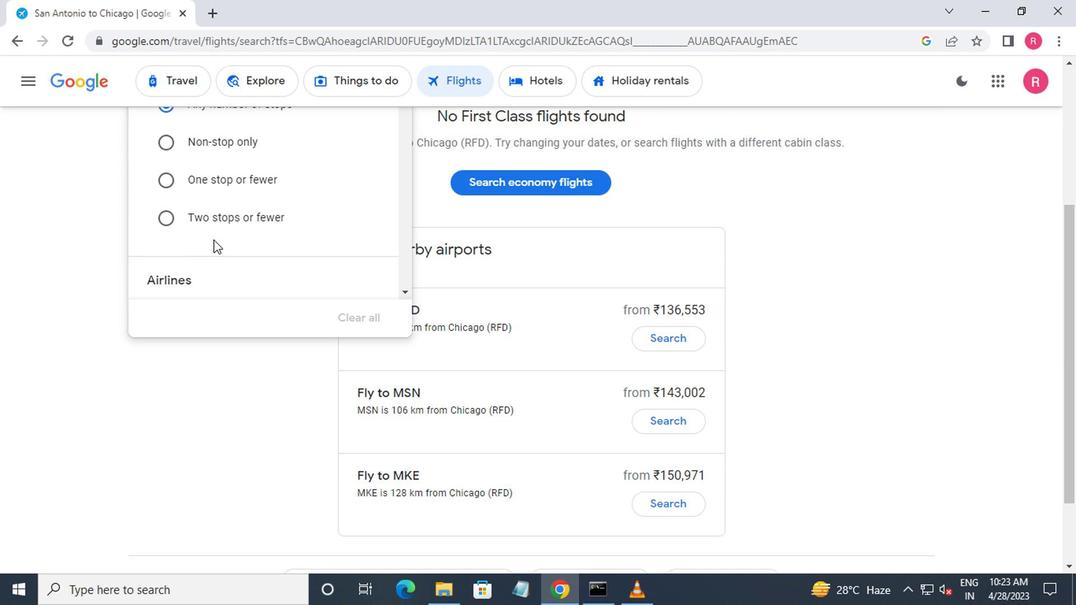 
Action: Mouse scrolled (214, 244) with delta (0, 0)
Screenshot: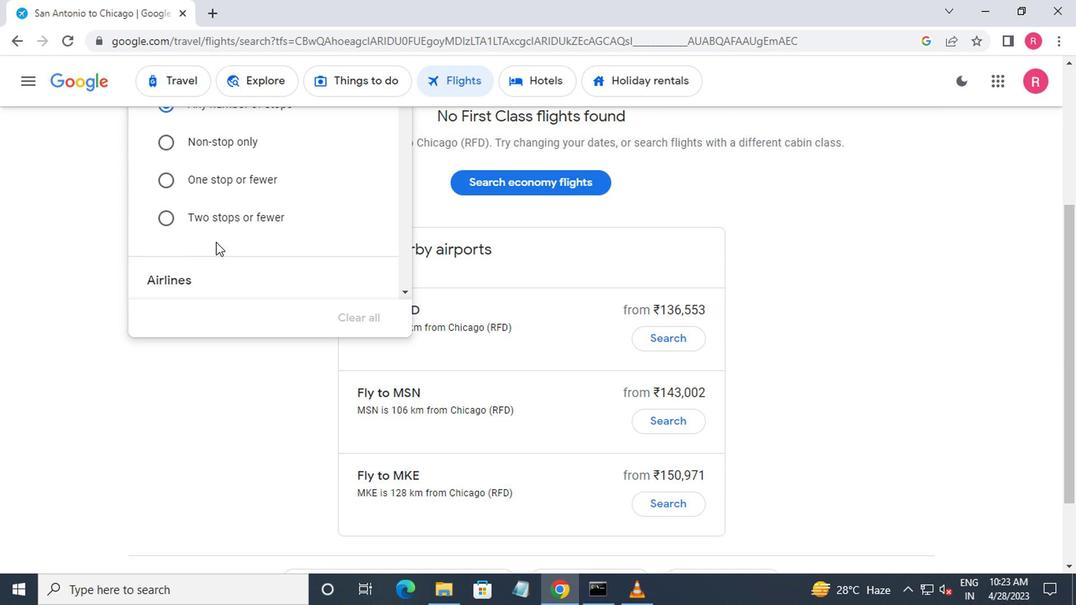 
Action: Mouse moved to (179, 388)
Screenshot: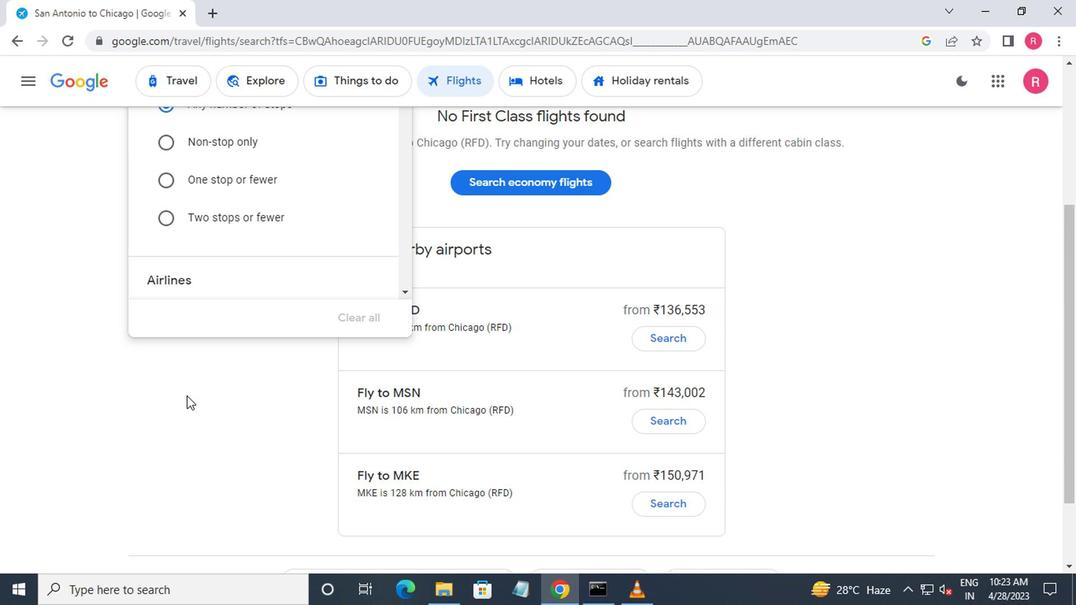 
Action: Mouse scrolled (179, 389) with delta (0, 0)
Screenshot: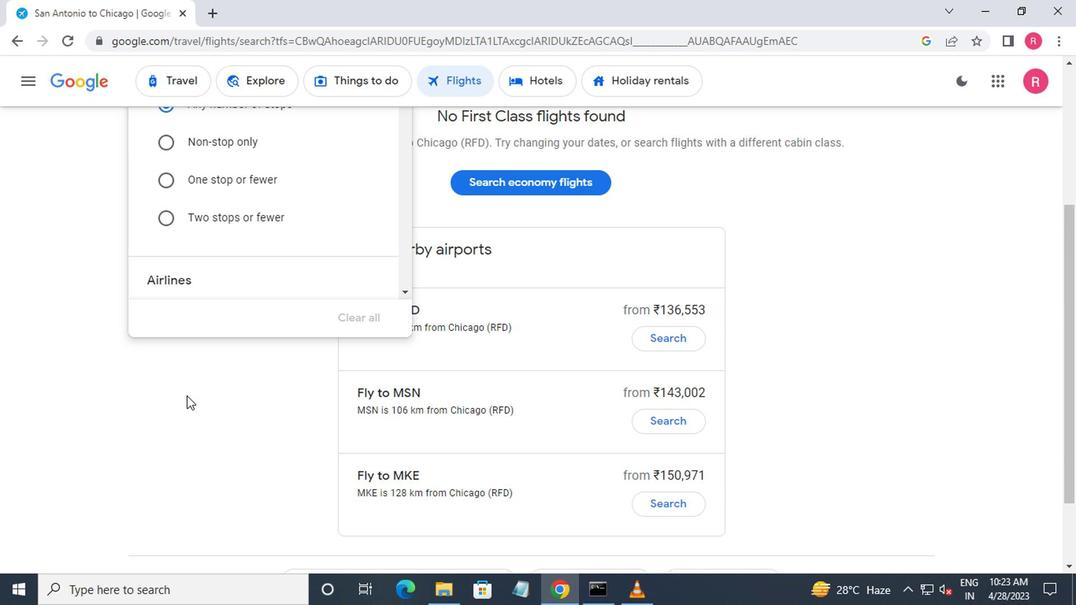 
Action: Mouse scrolled (179, 389) with delta (0, 0)
Screenshot: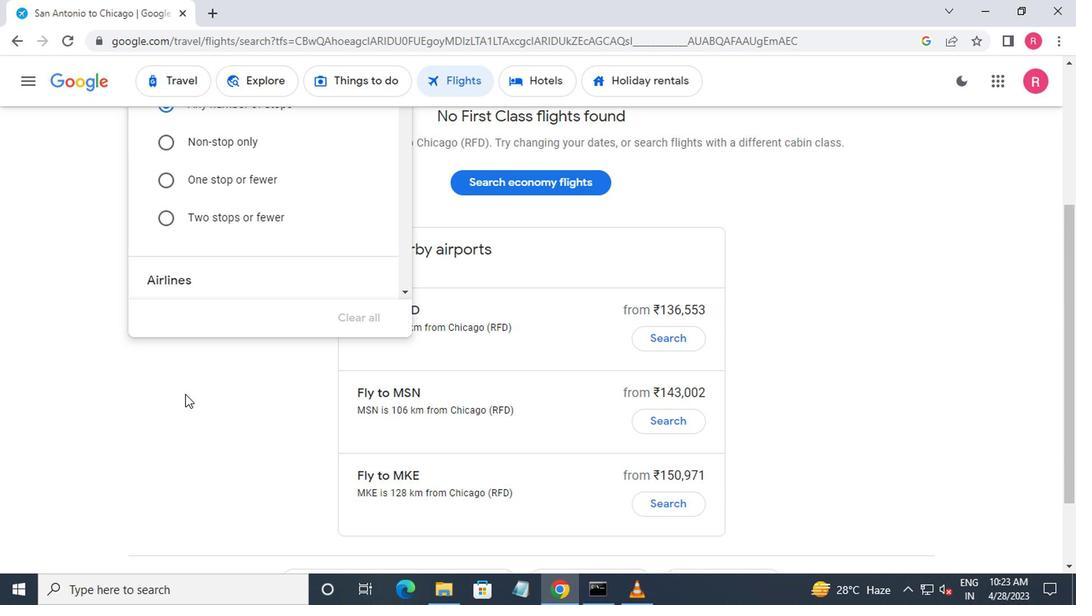
Action: Mouse moved to (233, 314)
Screenshot: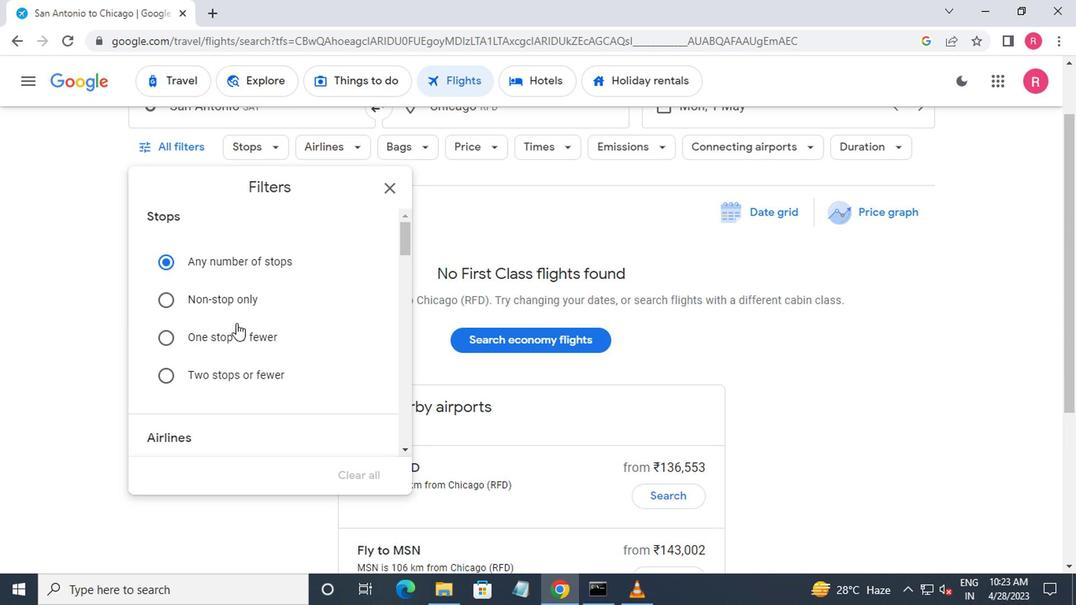 
Action: Mouse scrolled (233, 314) with delta (0, 0)
Screenshot: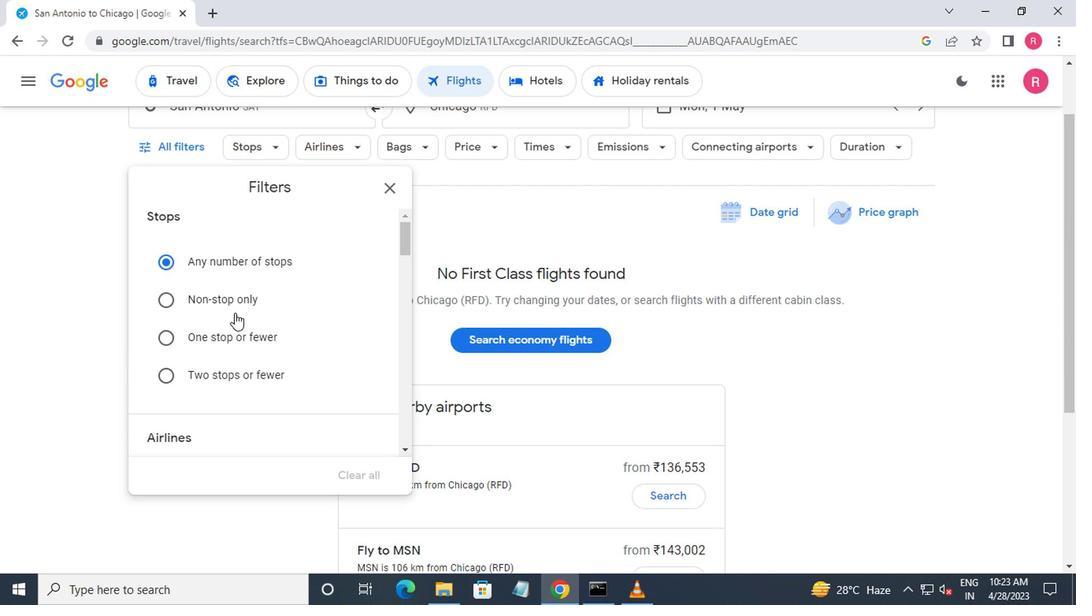
Action: Mouse moved to (232, 314)
Screenshot: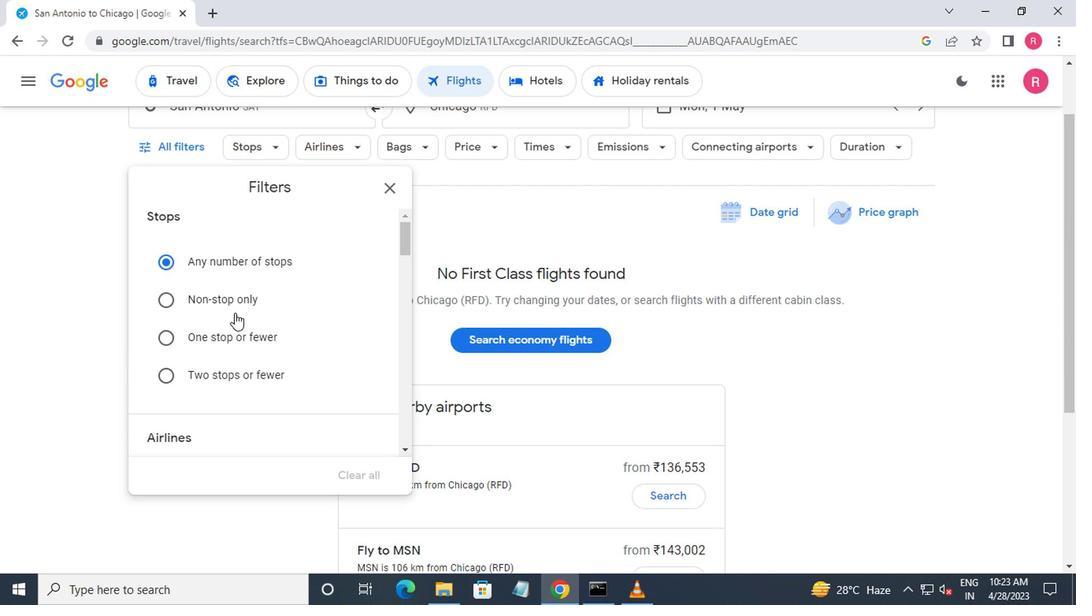 
Action: Mouse scrolled (232, 314) with delta (0, 0)
Screenshot: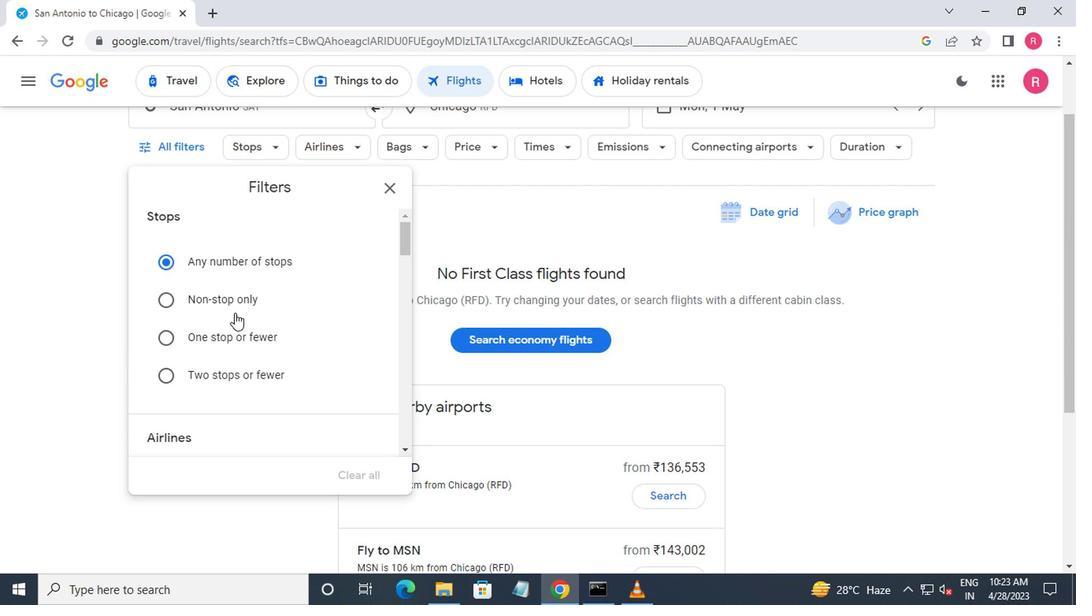 
Action: Mouse scrolled (232, 314) with delta (0, 0)
Screenshot: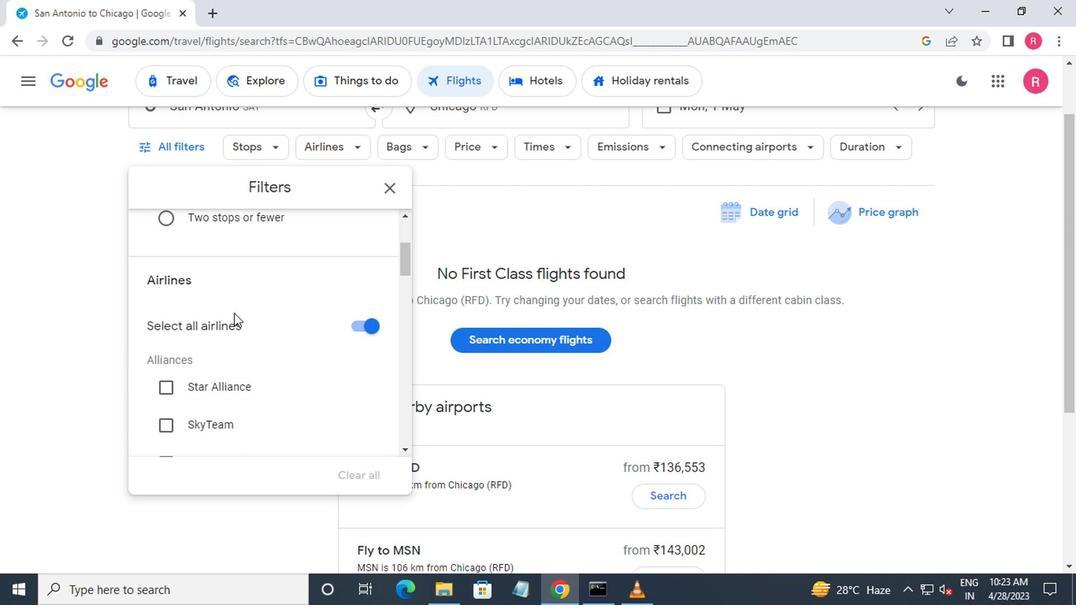
Action: Mouse scrolled (232, 314) with delta (0, 0)
Screenshot: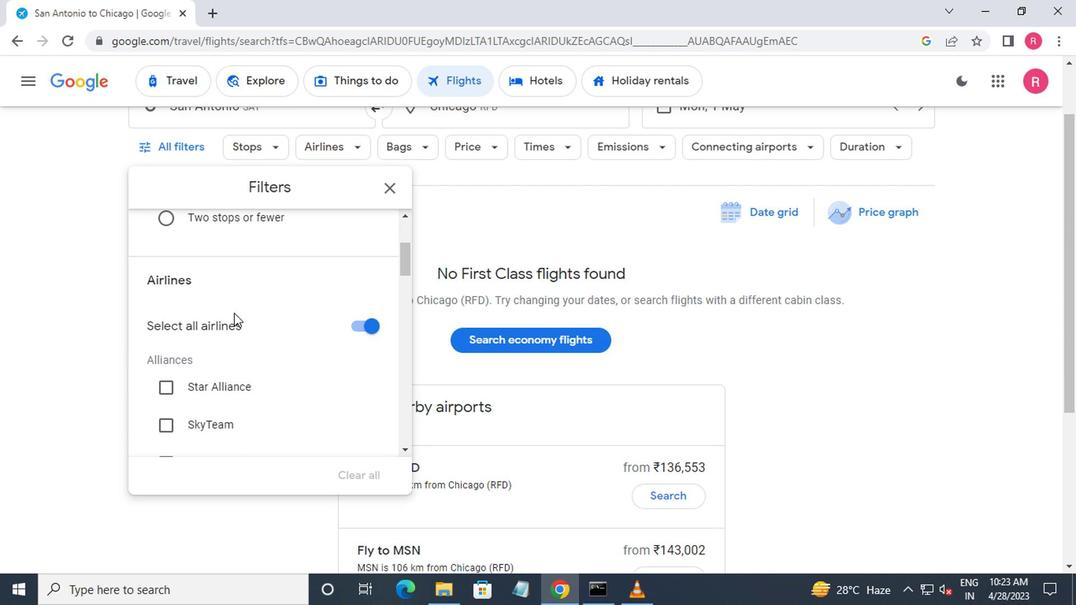 
Action: Mouse moved to (232, 317)
Screenshot: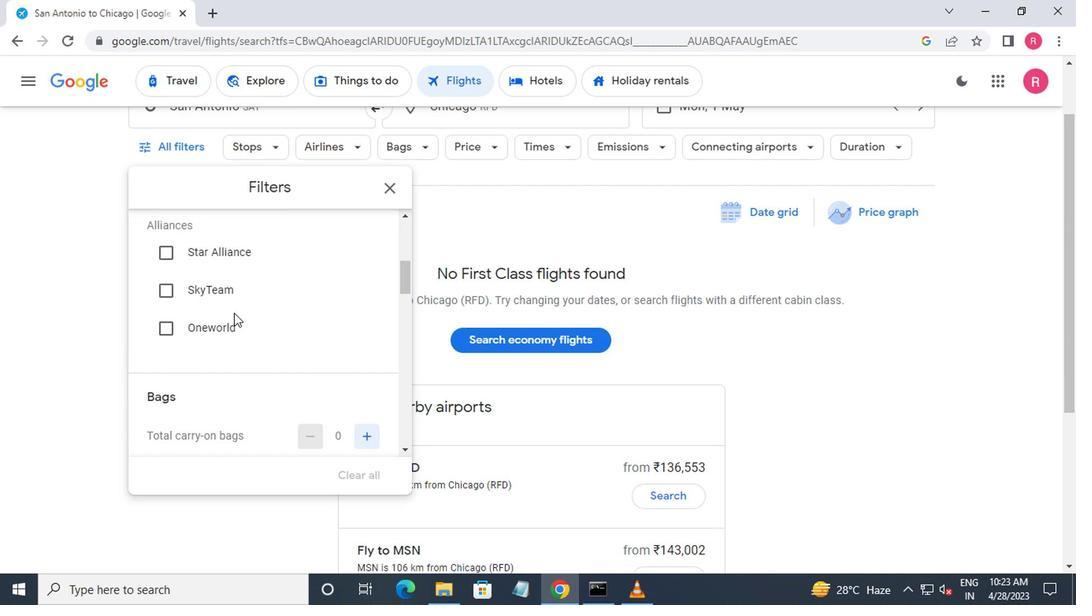 
Action: Mouse scrolled (232, 318) with delta (0, 0)
Screenshot: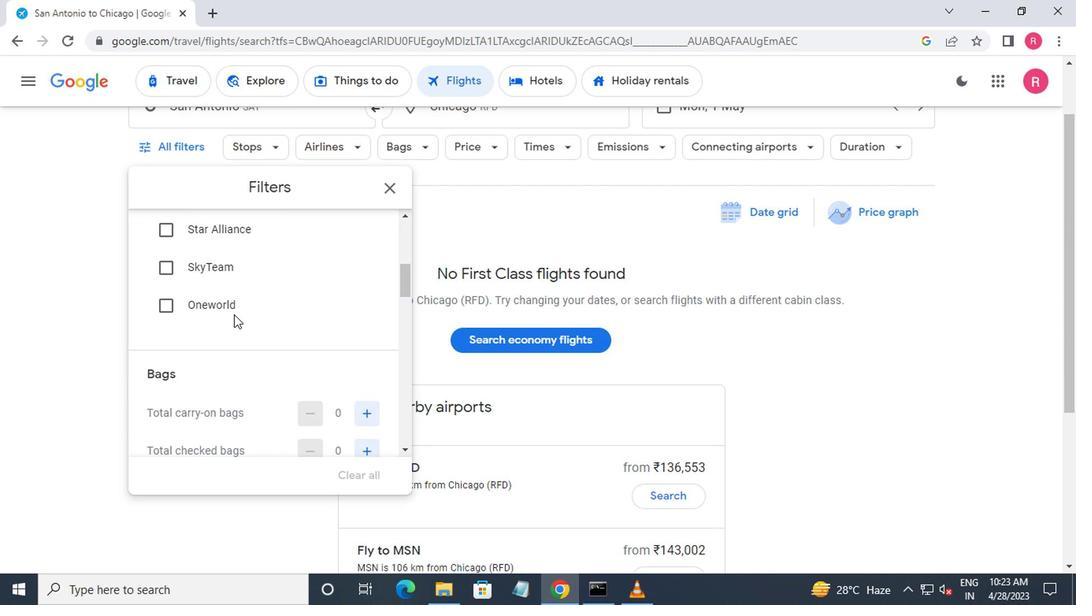 
Action: Mouse scrolled (232, 318) with delta (0, 0)
Screenshot: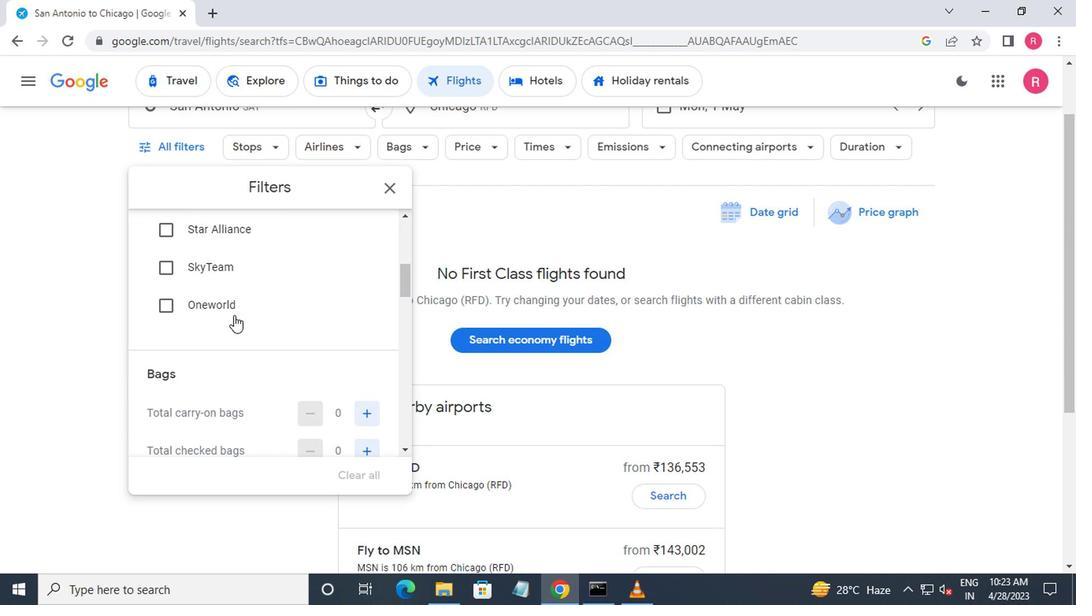 
Action: Mouse moved to (364, 322)
Screenshot: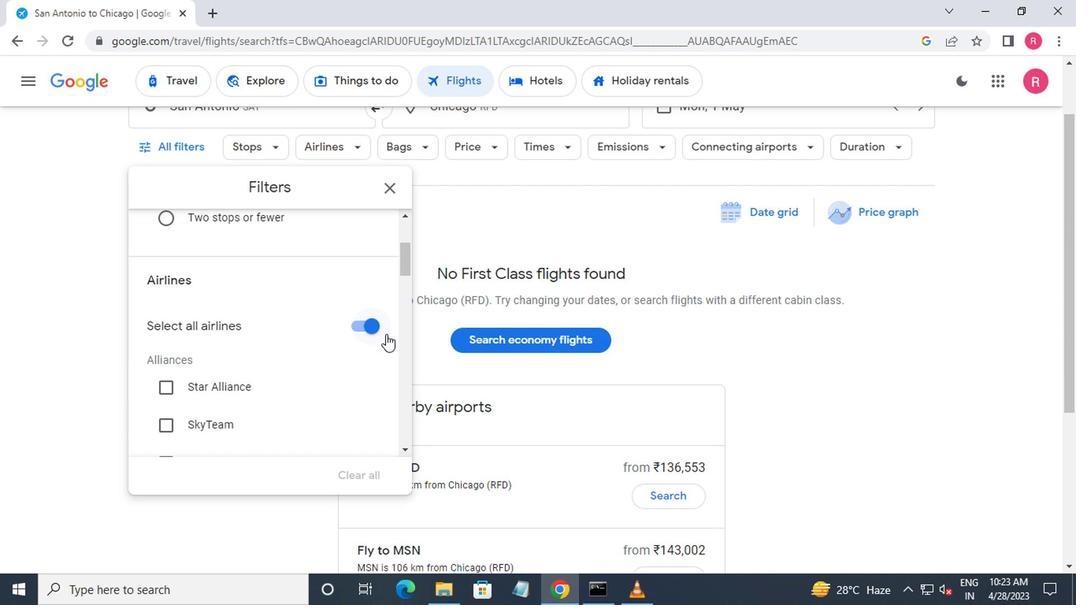 
Action: Mouse pressed left at (364, 322)
Screenshot: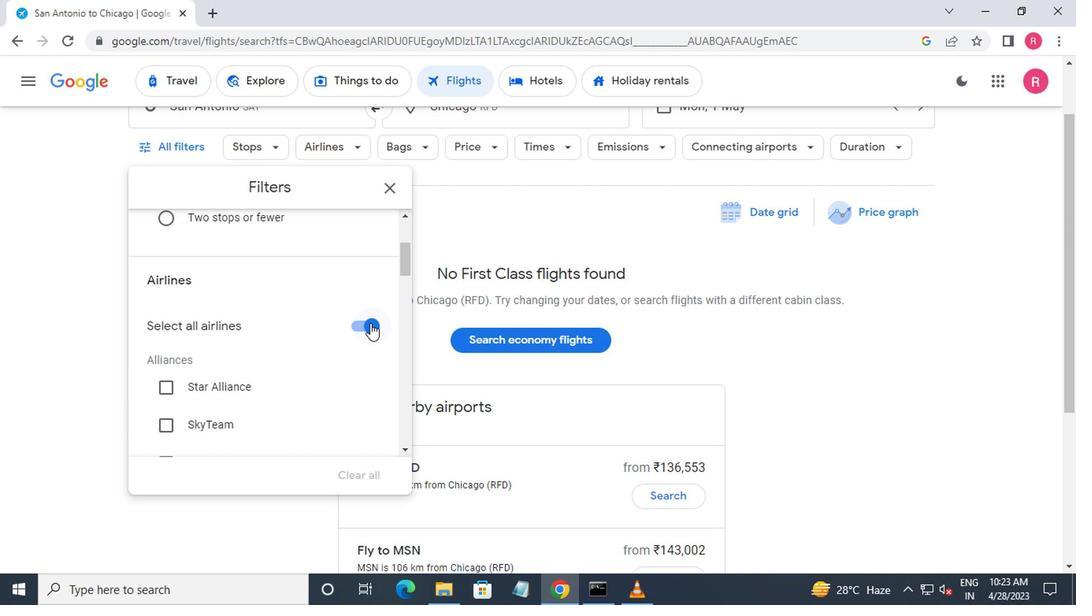 
Action: Mouse moved to (305, 337)
Screenshot: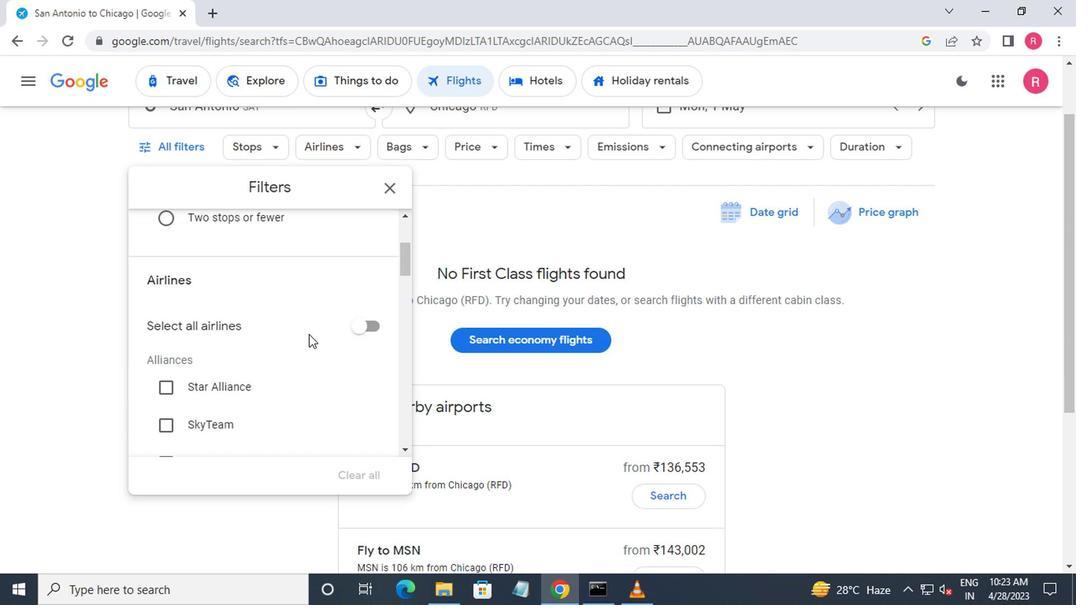 
Action: Mouse scrolled (305, 336) with delta (0, -1)
Screenshot: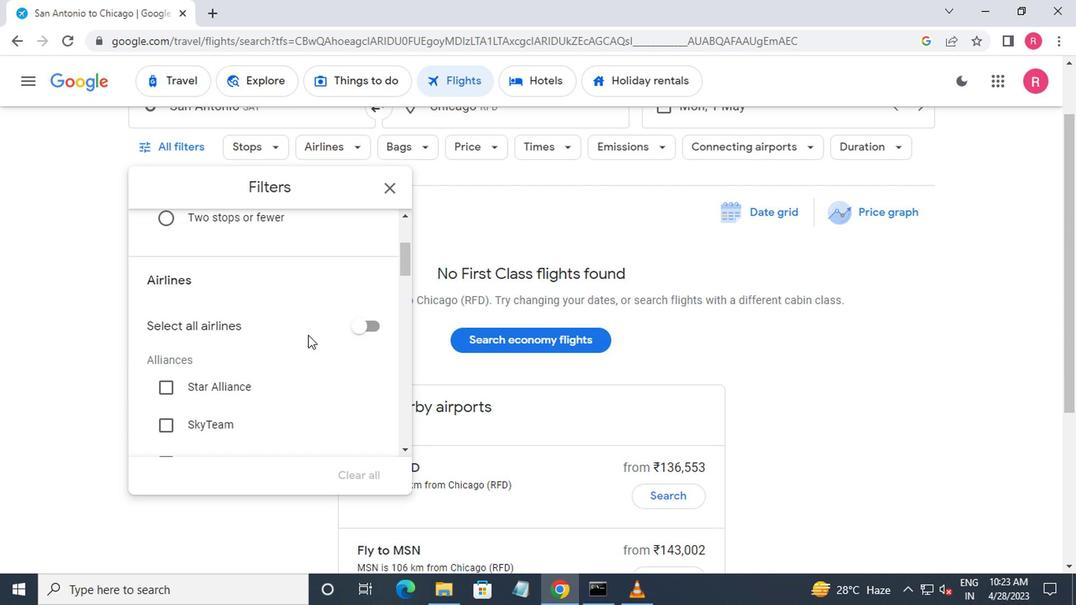 
Action: Mouse moved to (299, 332)
Screenshot: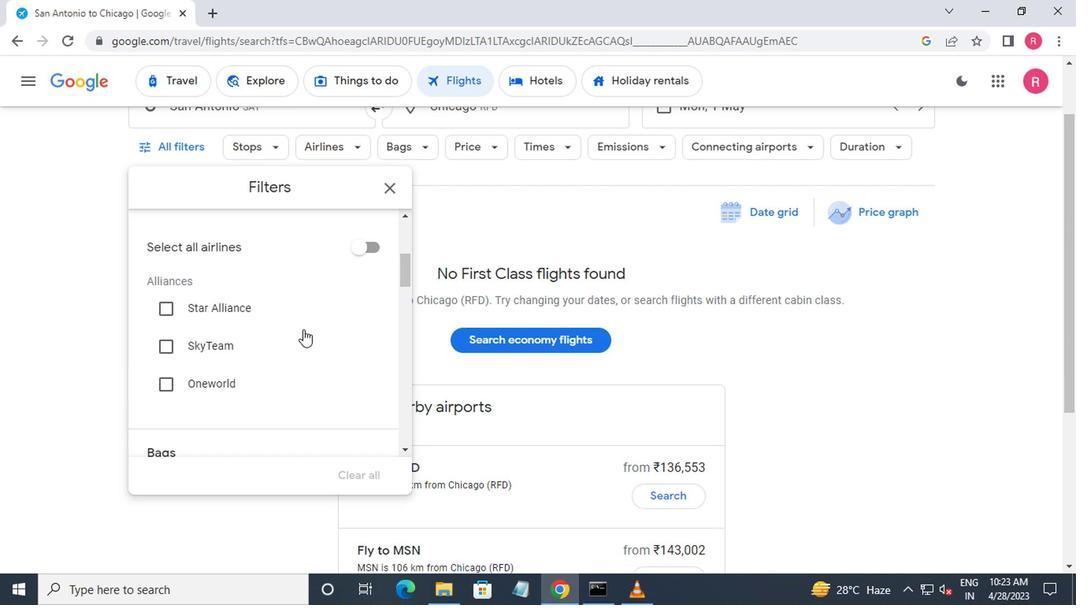 
Action: Mouse scrolled (299, 331) with delta (0, 0)
Screenshot: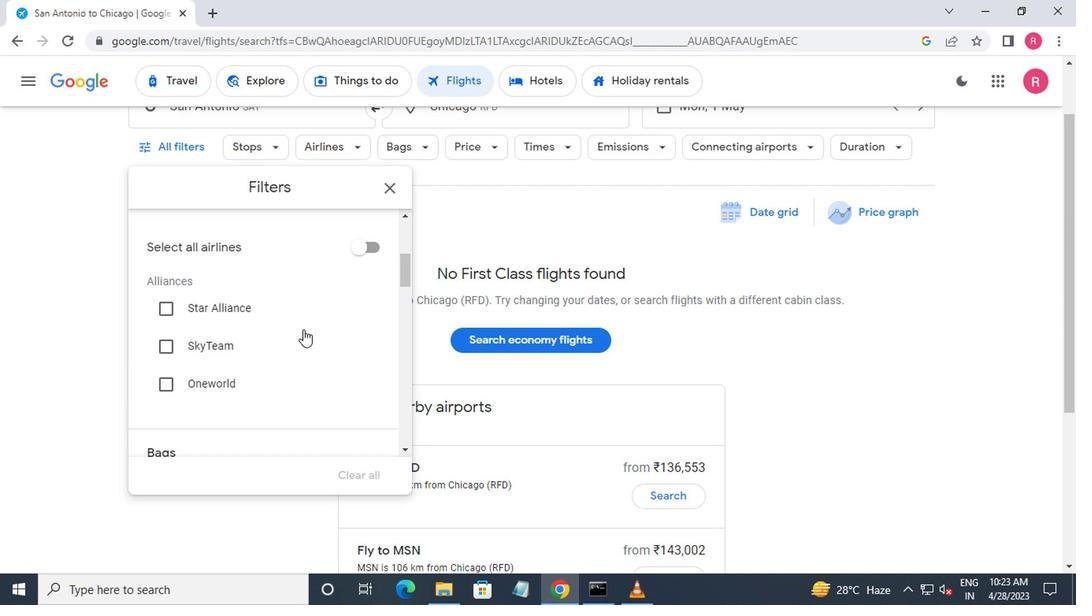 
Action: Mouse moved to (298, 333)
Screenshot: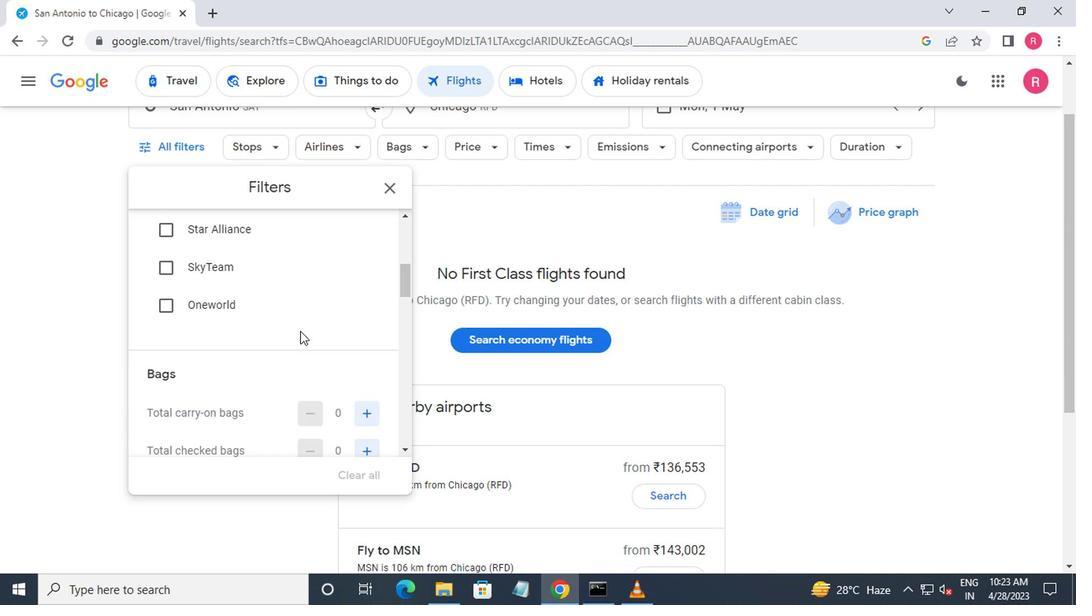 
Action: Mouse scrolled (298, 334) with delta (0, 0)
Screenshot: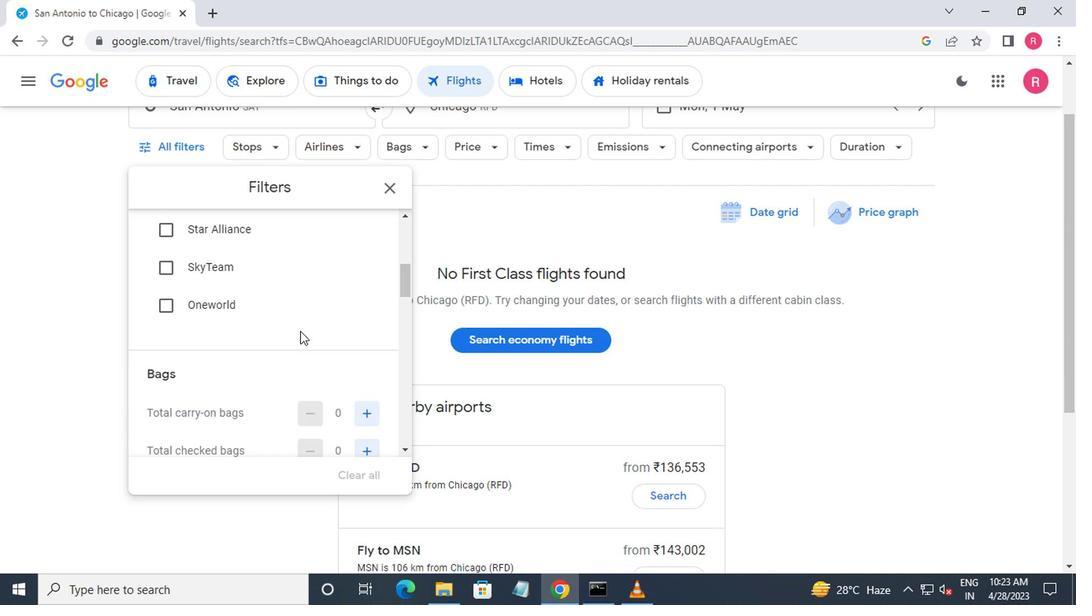
Action: Mouse scrolled (298, 334) with delta (0, 0)
Screenshot: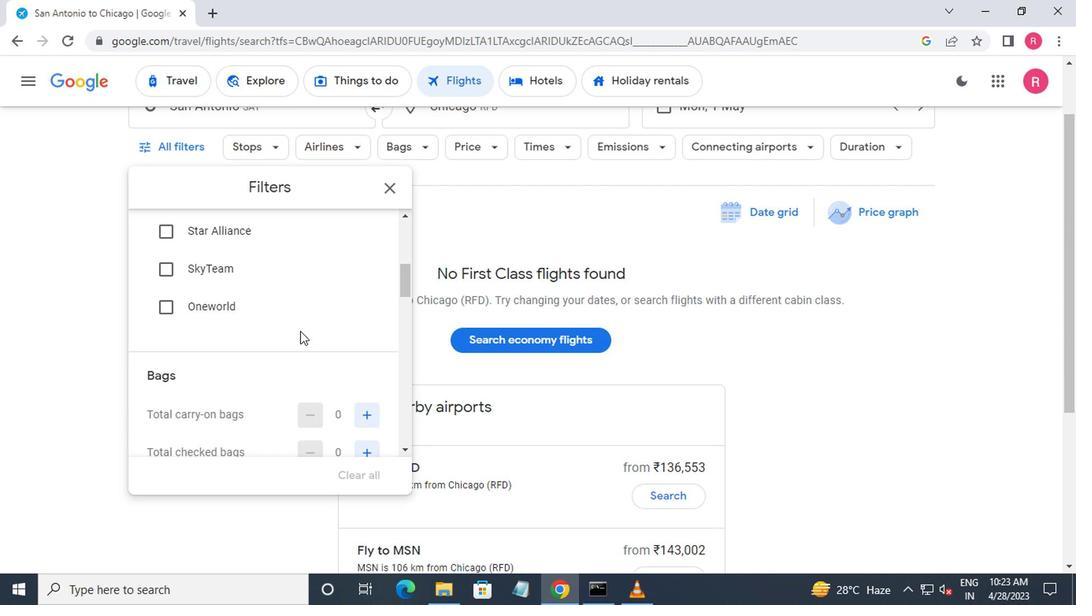 
Action: Mouse moved to (295, 333)
Screenshot: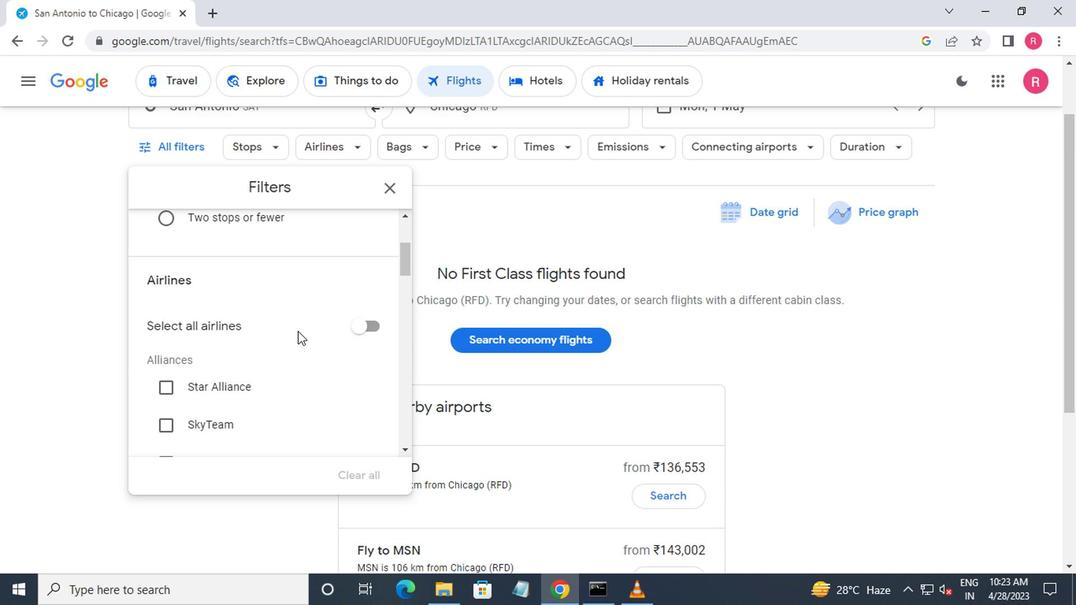 
Action: Mouse scrolled (295, 332) with delta (0, -1)
Screenshot: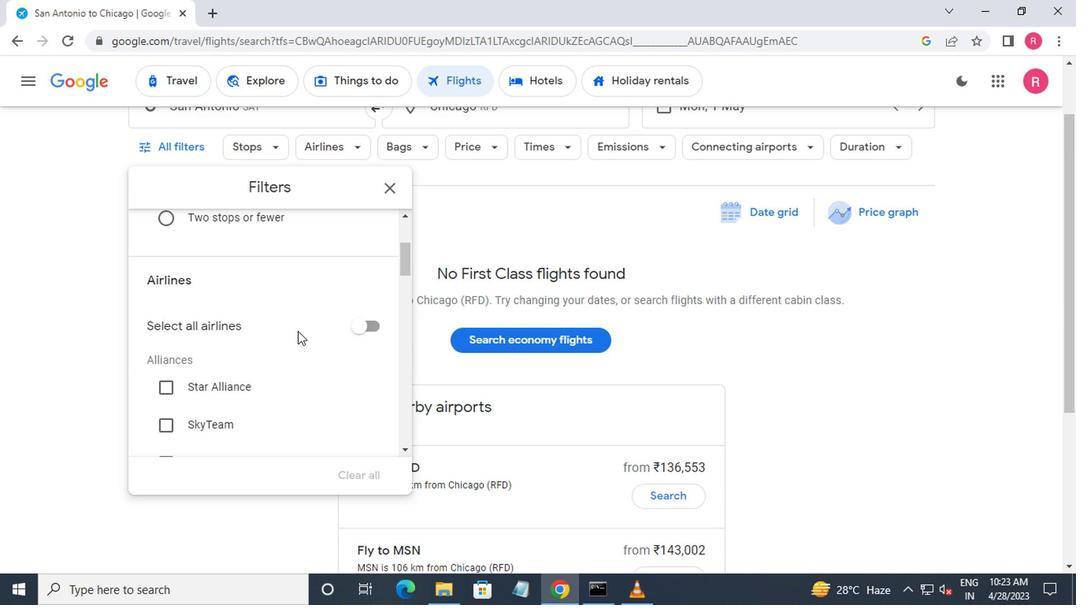 
Action: Mouse scrolled (295, 332) with delta (0, -1)
Screenshot: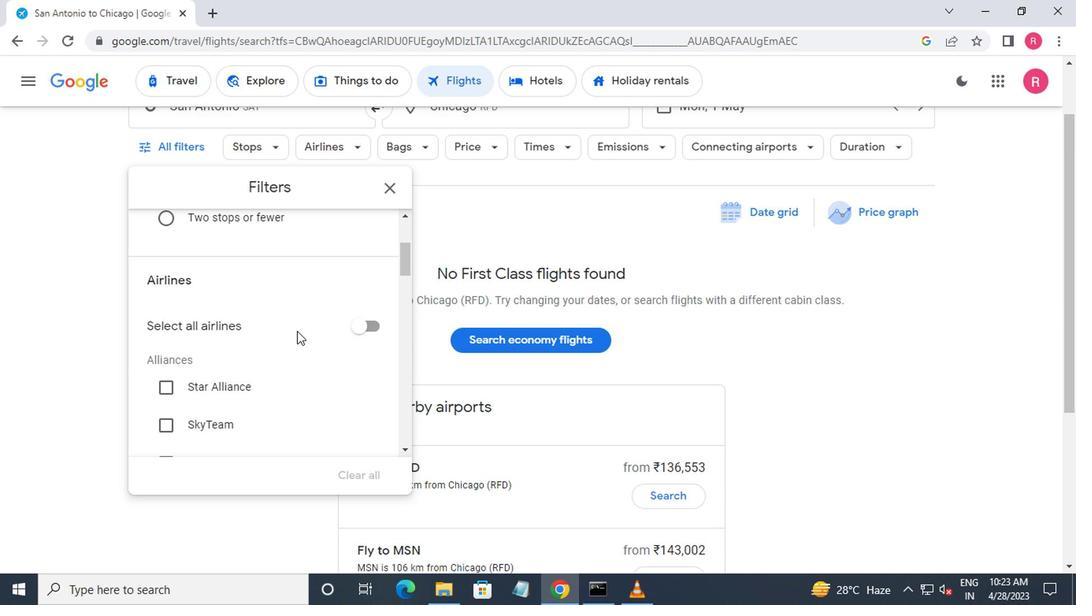 
Action: Mouse moved to (288, 333)
Screenshot: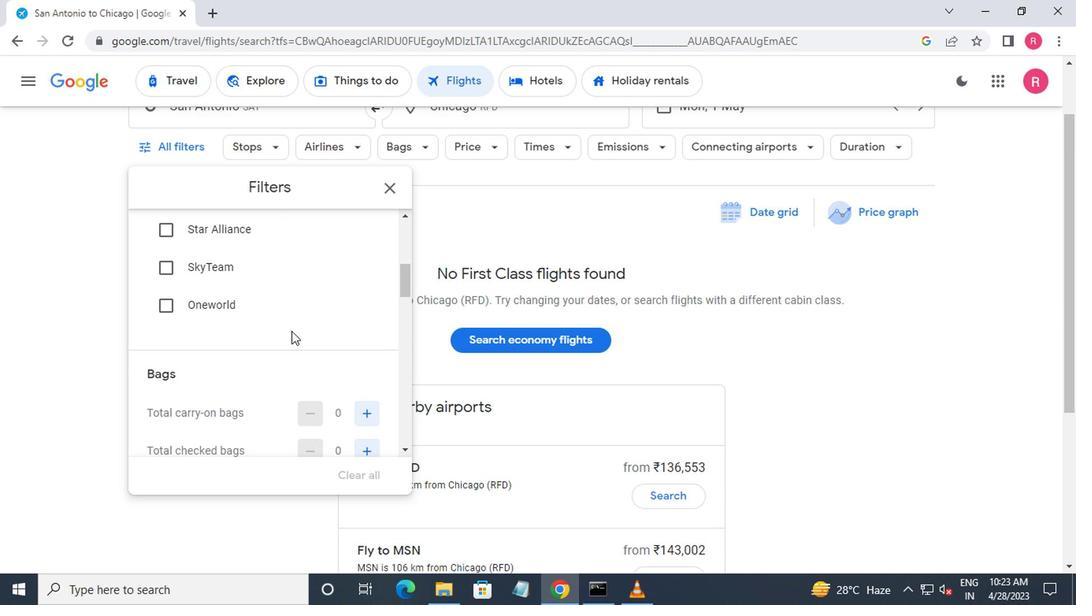 
Action: Mouse scrolled (288, 332) with delta (0, -1)
Screenshot: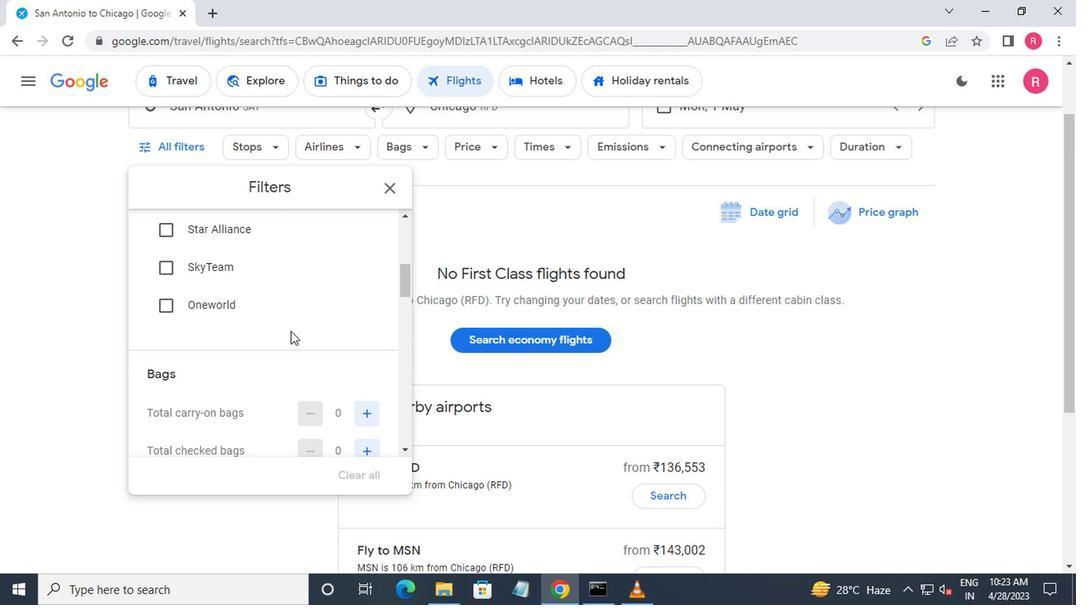 
Action: Mouse scrolled (288, 332) with delta (0, -1)
Screenshot: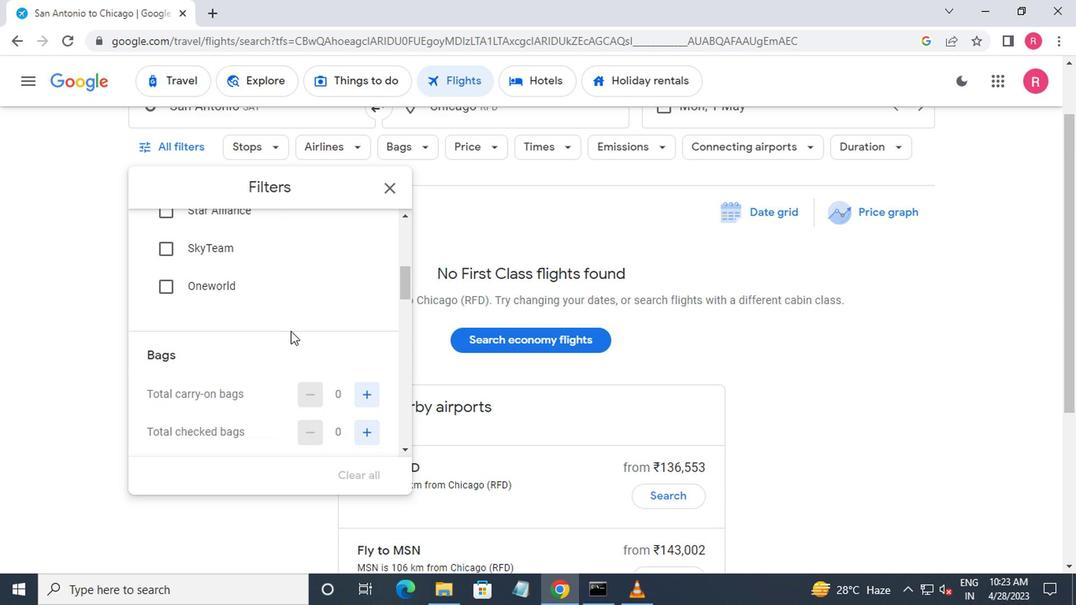 
Action: Mouse moved to (358, 299)
Screenshot: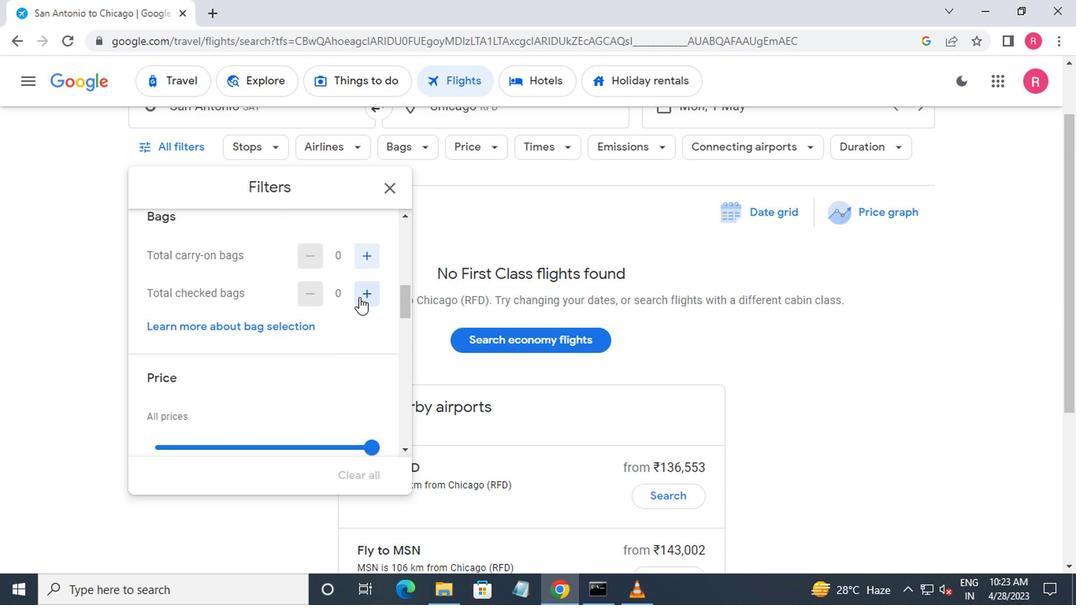 
Action: Mouse pressed left at (358, 299)
Screenshot: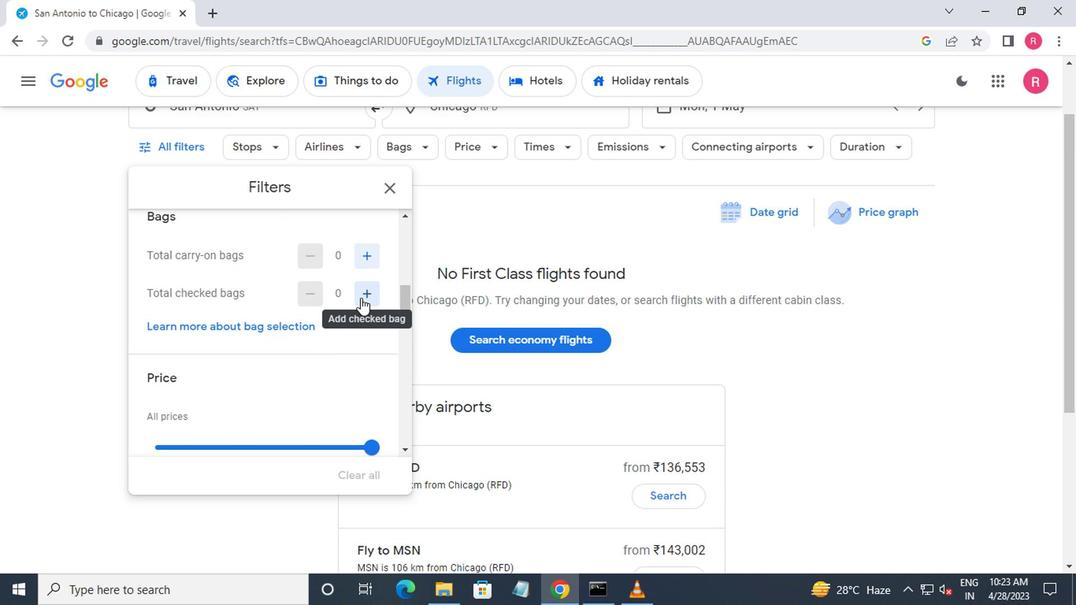 
Action: Mouse pressed left at (358, 299)
Screenshot: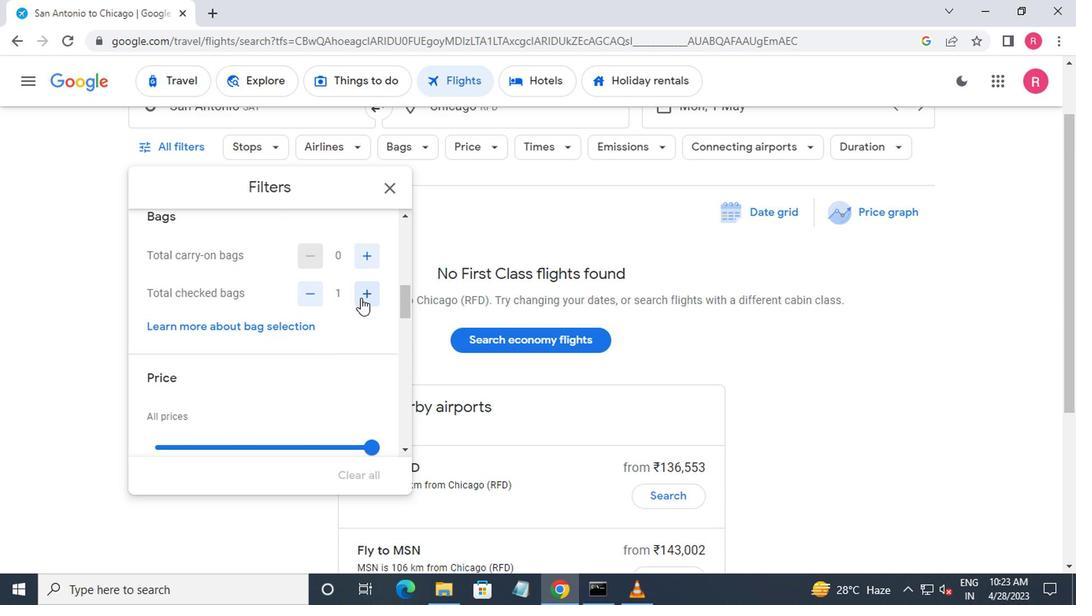 
Action: Mouse moved to (298, 302)
Screenshot: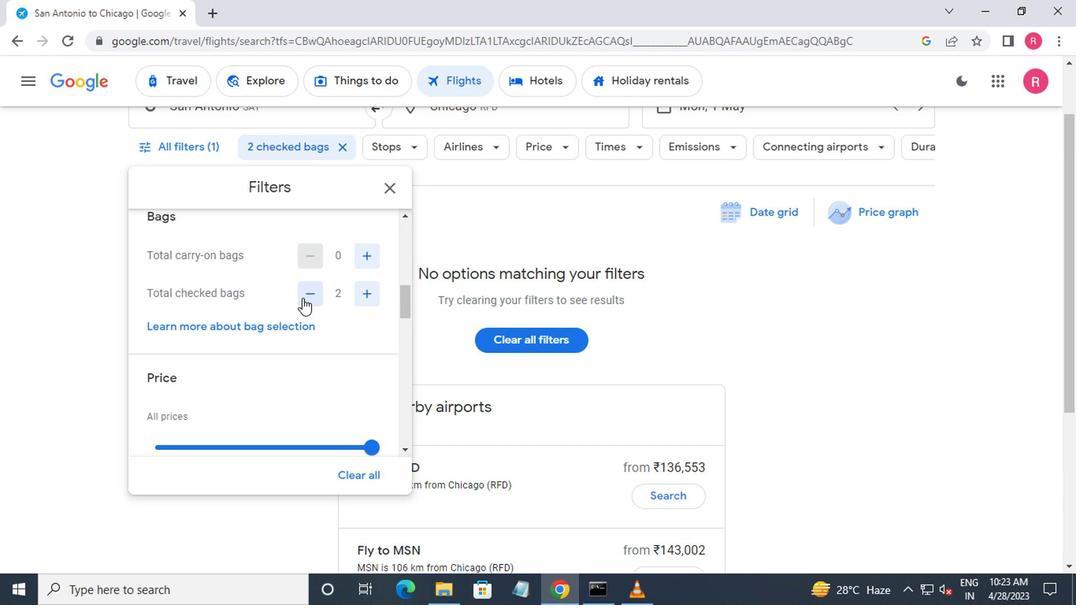 
Action: Mouse scrolled (298, 301) with delta (0, -1)
Screenshot: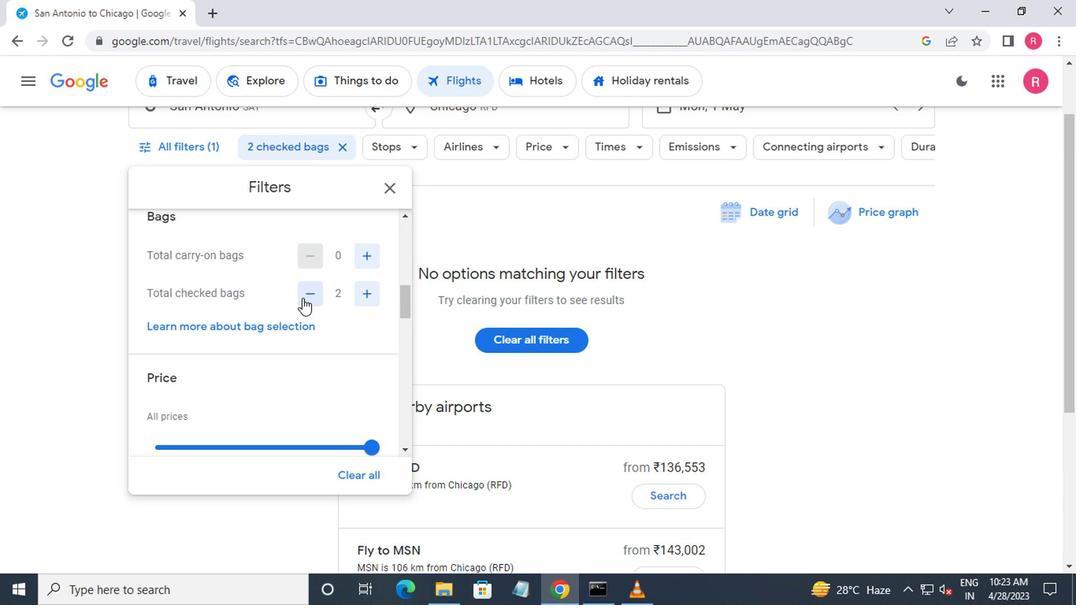 
Action: Mouse moved to (291, 307)
Screenshot: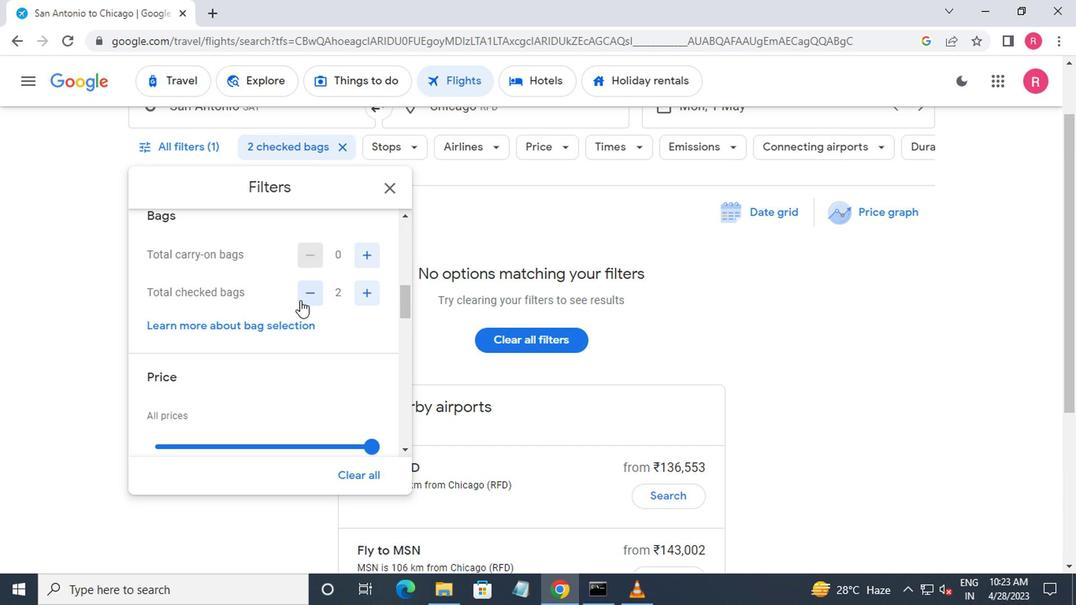 
Action: Mouse scrolled (291, 306) with delta (0, 0)
Screenshot: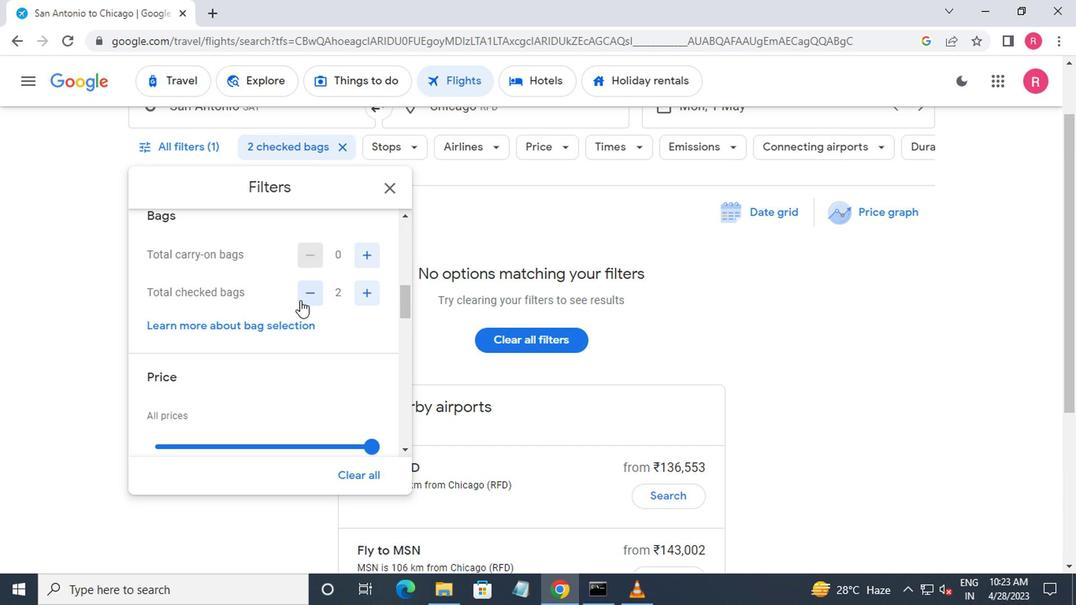 
Action: Mouse moved to (365, 289)
Screenshot: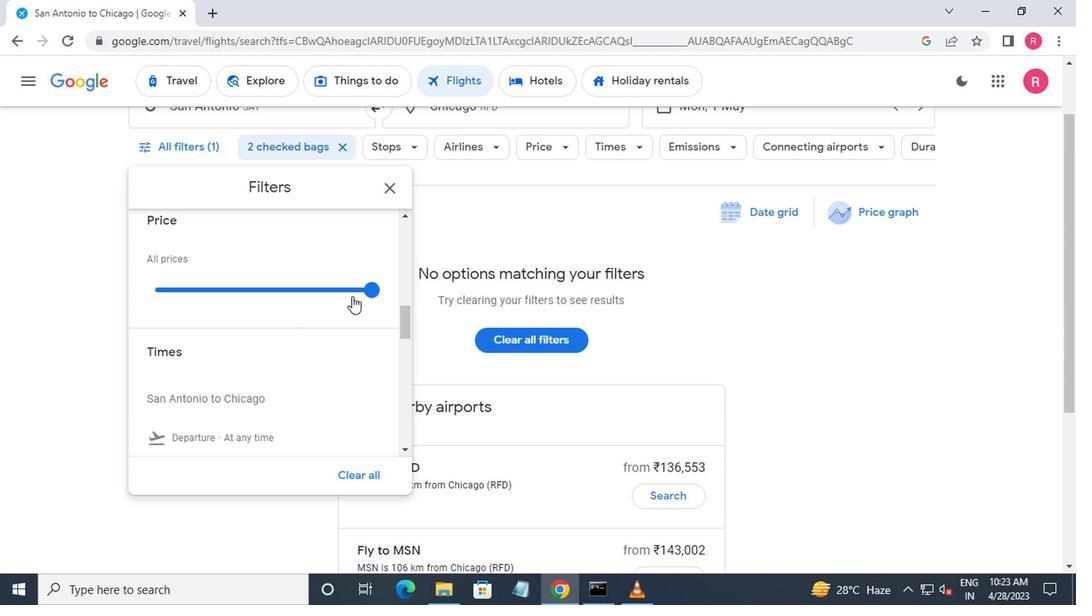 
Action: Mouse pressed left at (365, 289)
Screenshot: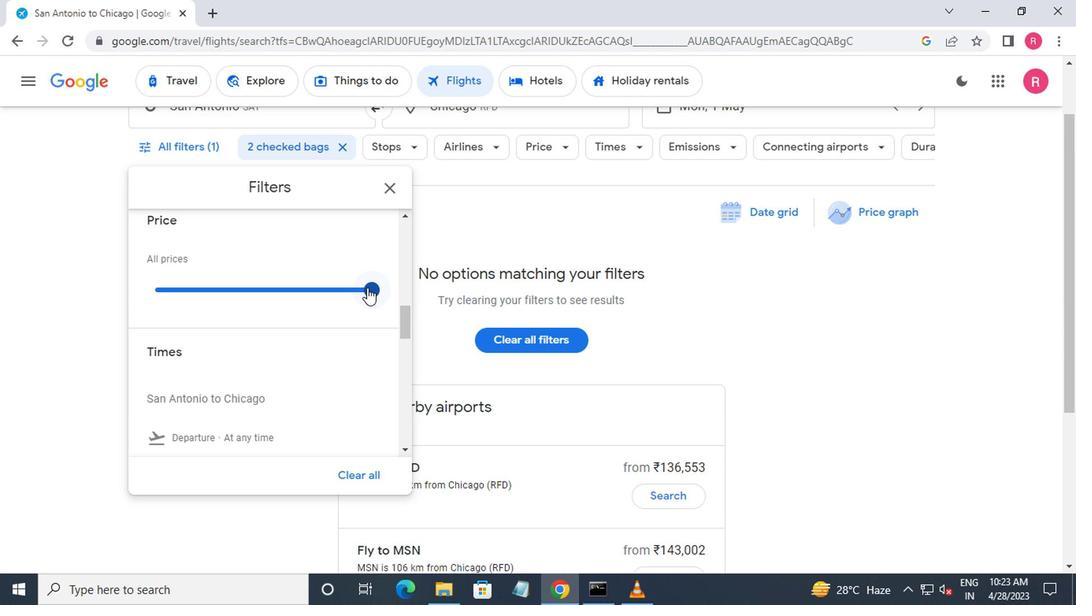 
Action: Mouse moved to (277, 313)
Screenshot: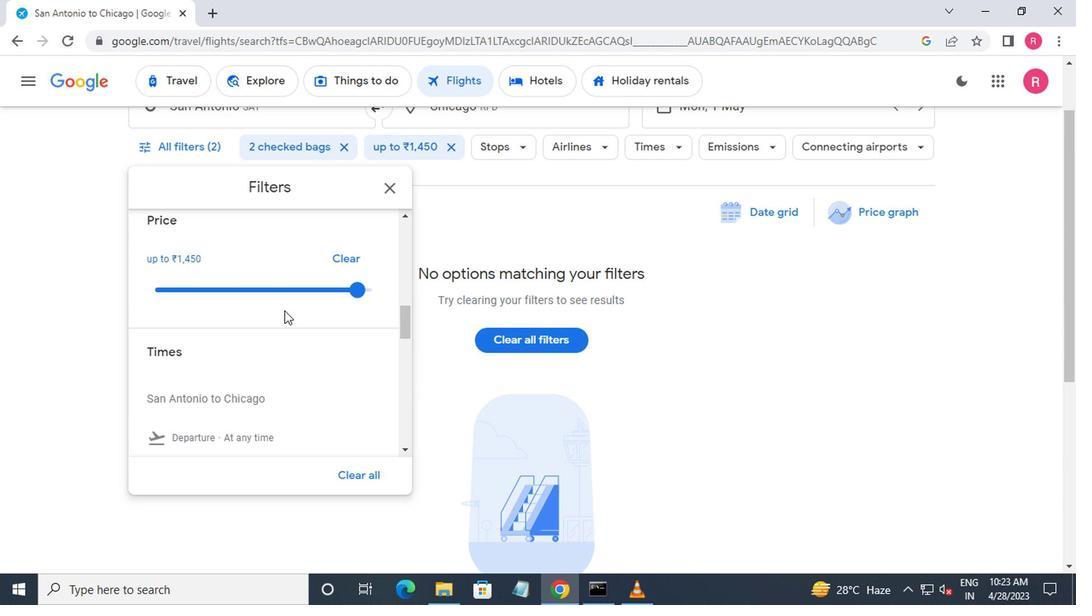 
Action: Mouse scrolled (277, 312) with delta (0, 0)
Screenshot: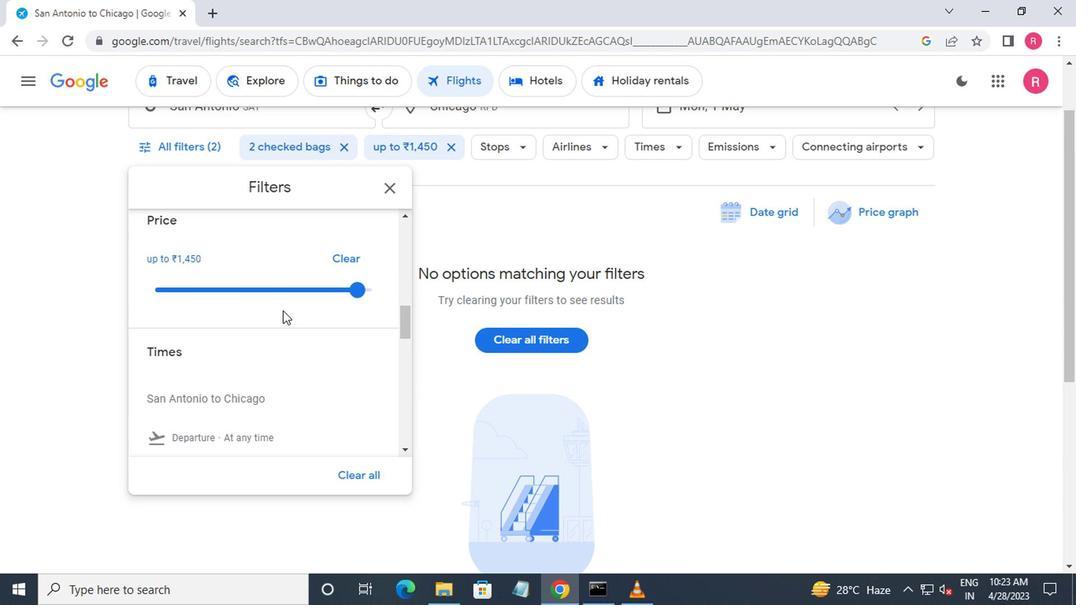 
Action: Mouse moved to (277, 313)
Screenshot: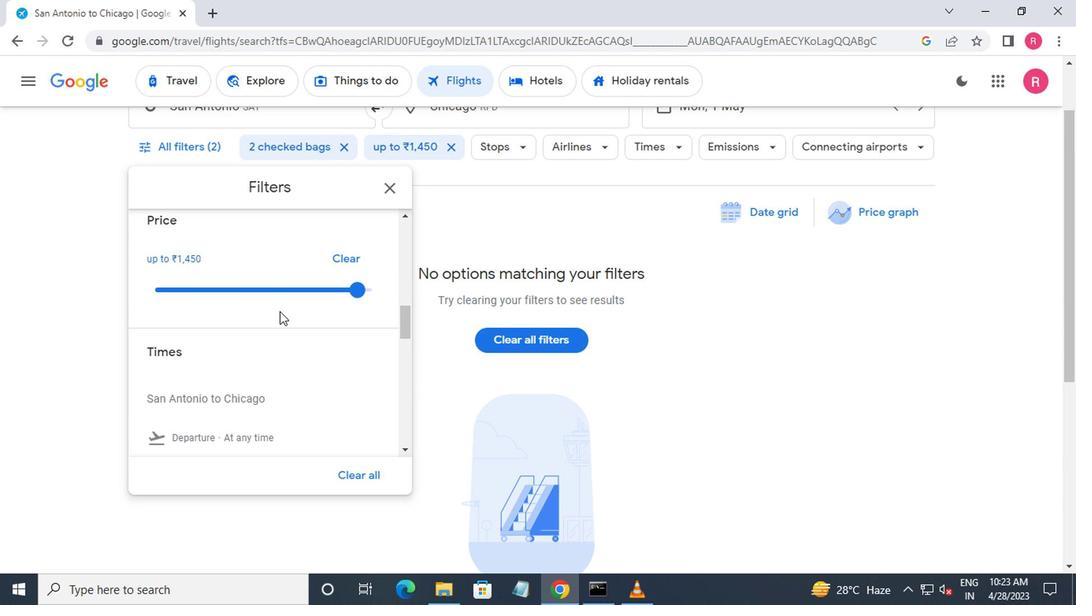 
Action: Mouse scrolled (277, 312) with delta (0, 0)
Screenshot: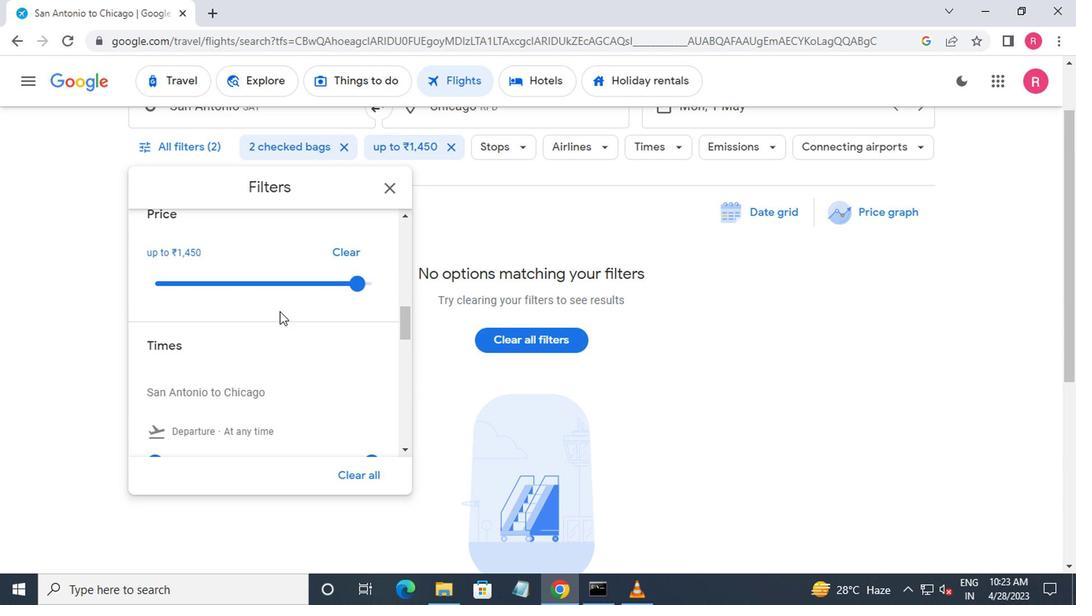 
Action: Mouse moved to (159, 314)
Screenshot: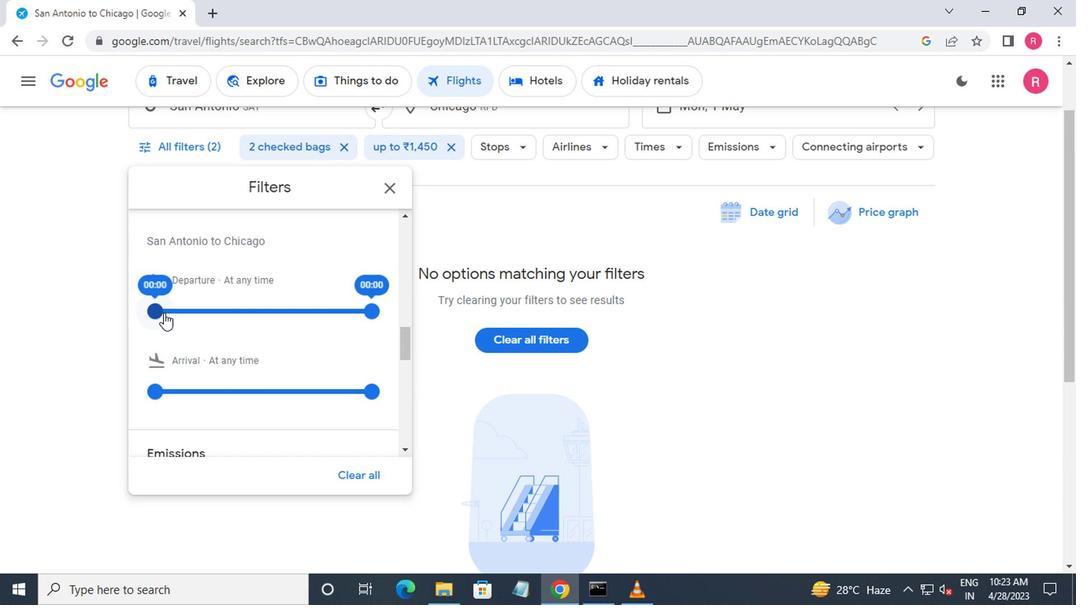 
Action: Mouse pressed left at (159, 314)
Screenshot: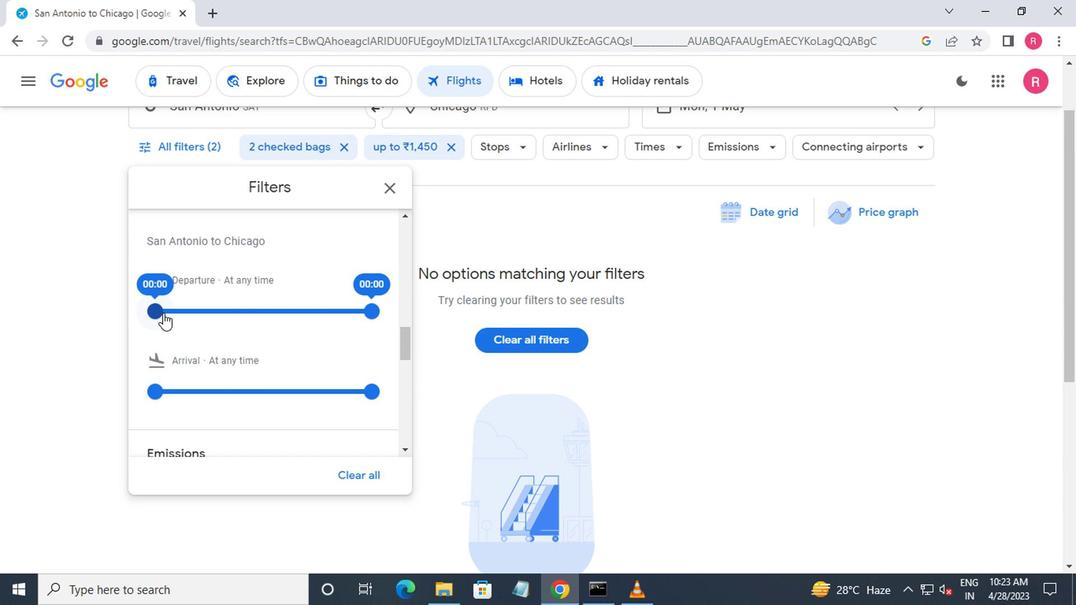
Action: Mouse moved to (368, 314)
Screenshot: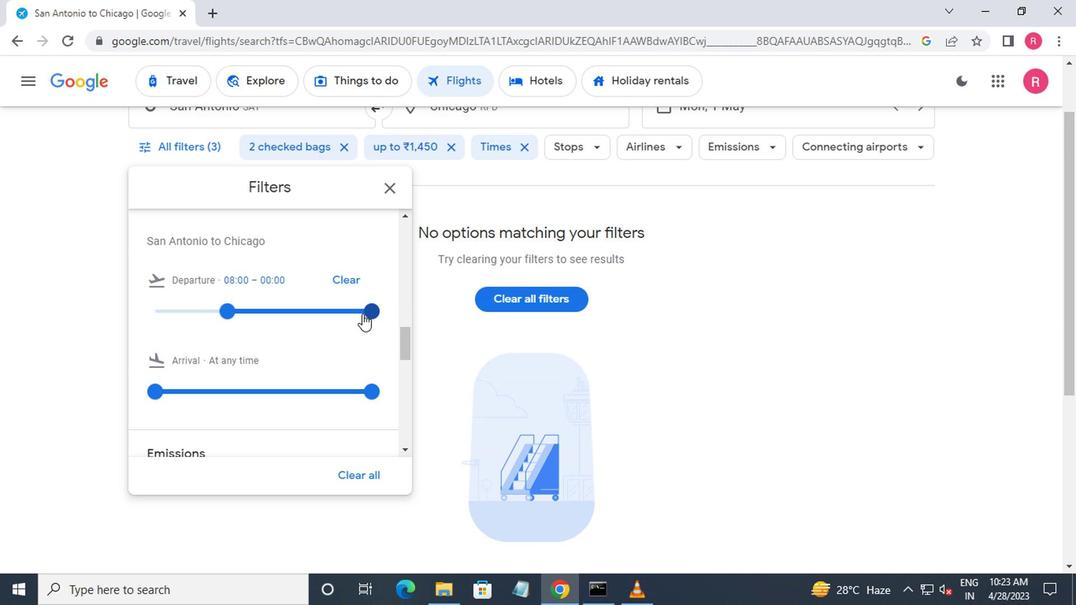 
Action: Mouse pressed left at (368, 314)
Screenshot: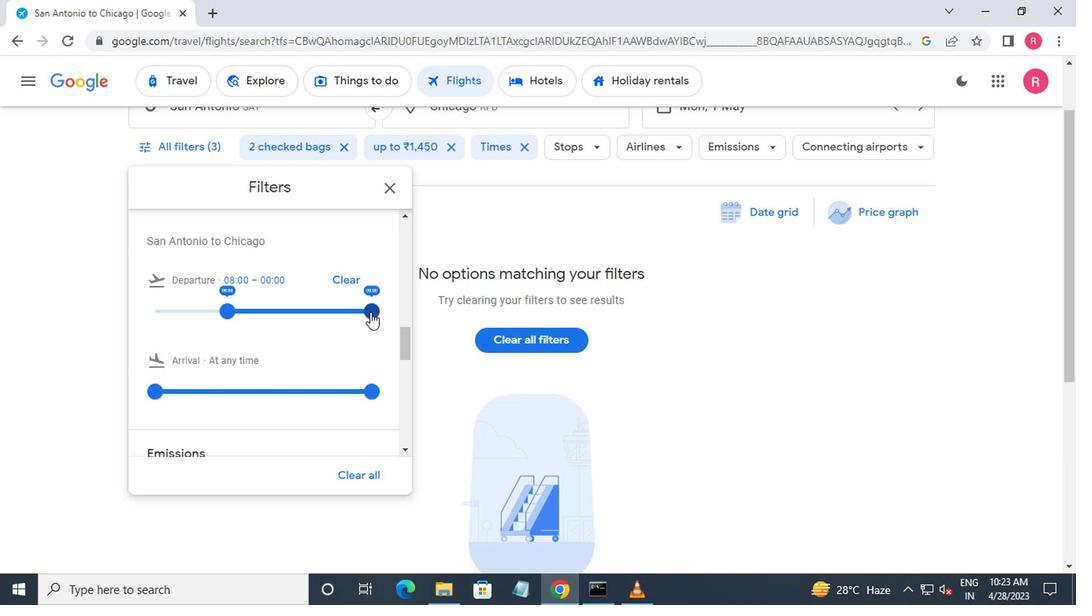 
Action: Mouse moved to (239, 317)
Screenshot: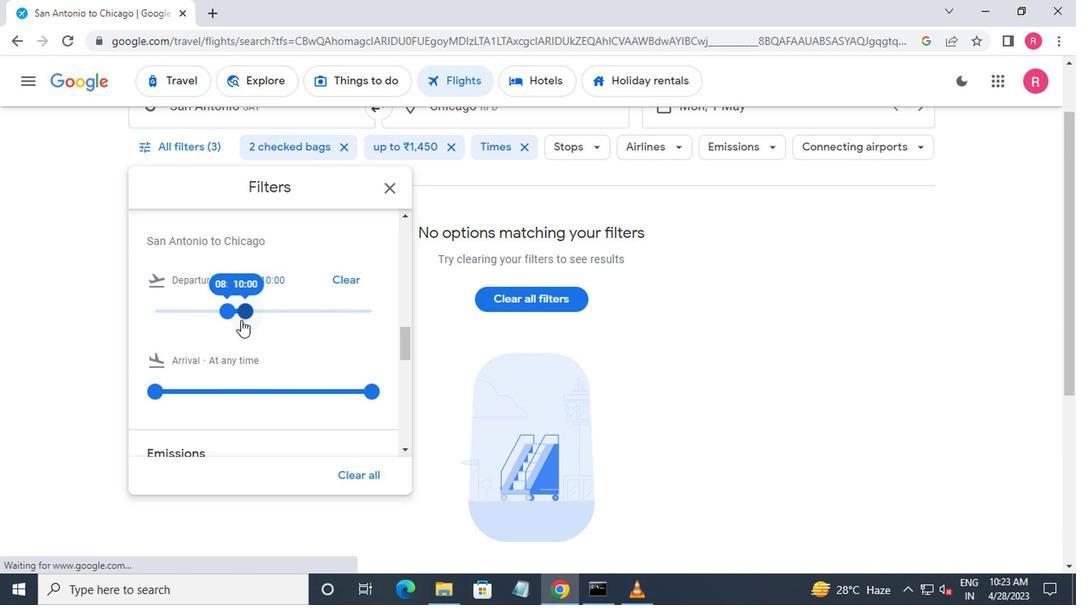 
Action: Mouse pressed left at (239, 317)
Screenshot: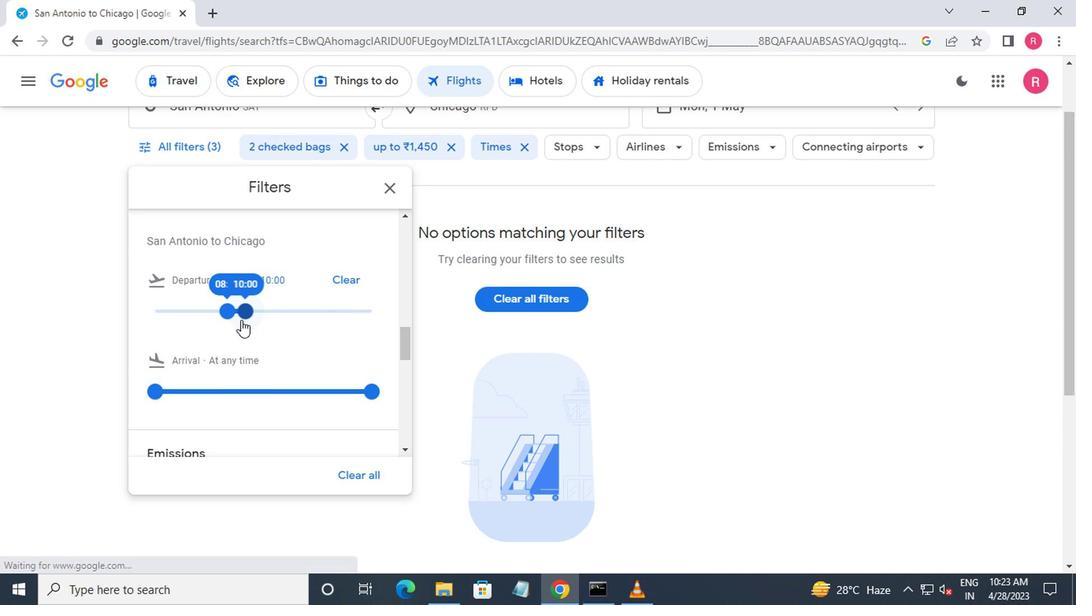 
Action: Mouse pressed left at (239, 317)
Screenshot: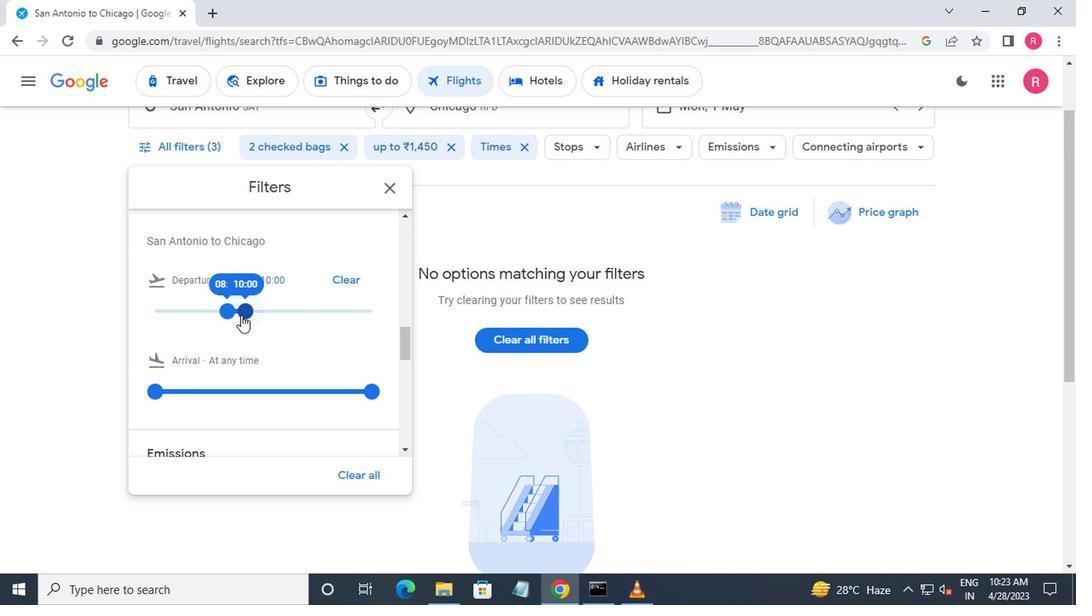 
Action: Mouse moved to (105, 337)
Screenshot: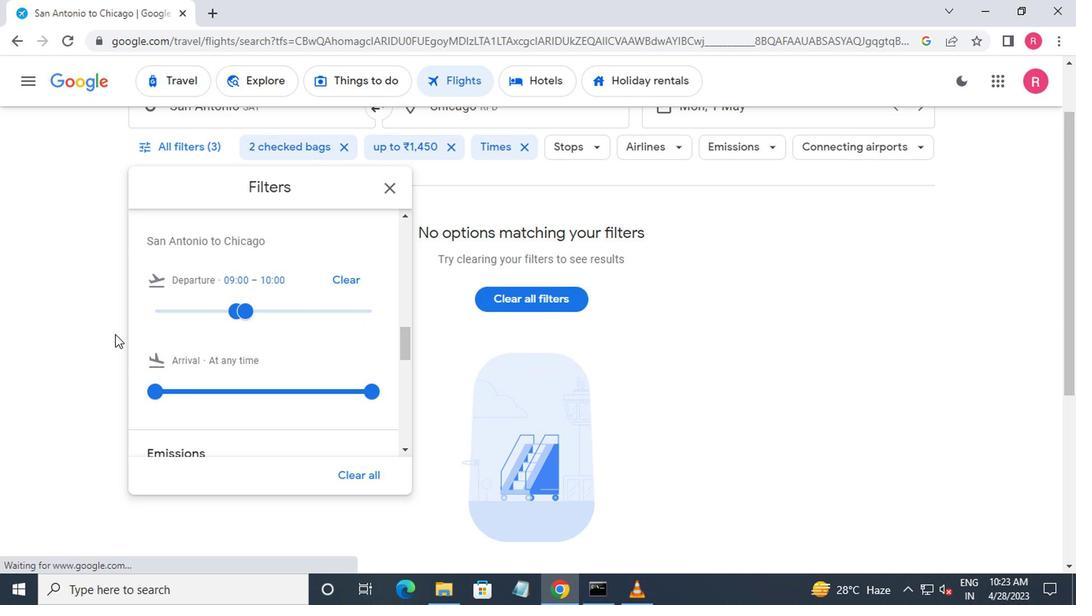 
Action: Mouse pressed left at (105, 337)
Screenshot: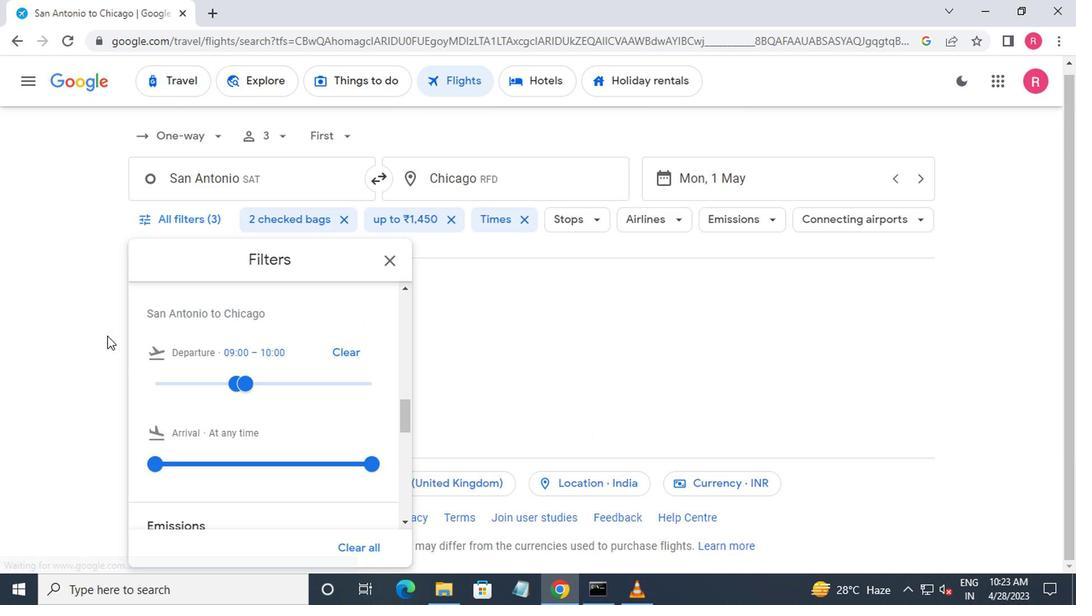
